 Task: Search one way flight ticket for 1 adult, 1 child, 1 infant in seat in premium economy from Fort Walton Beach: Destin-fort Walton Beach Airport/eglin Air Force Base to New Bern: Coastal Carolina Regional Airport (was Craven County Regional) on 5-4-2023. Number of bags: 2 carry on bags and 4 checked bags. Price is upto 71000. Outbound departure time preference is 23:00.
Action: Mouse moved to (282, 263)
Screenshot: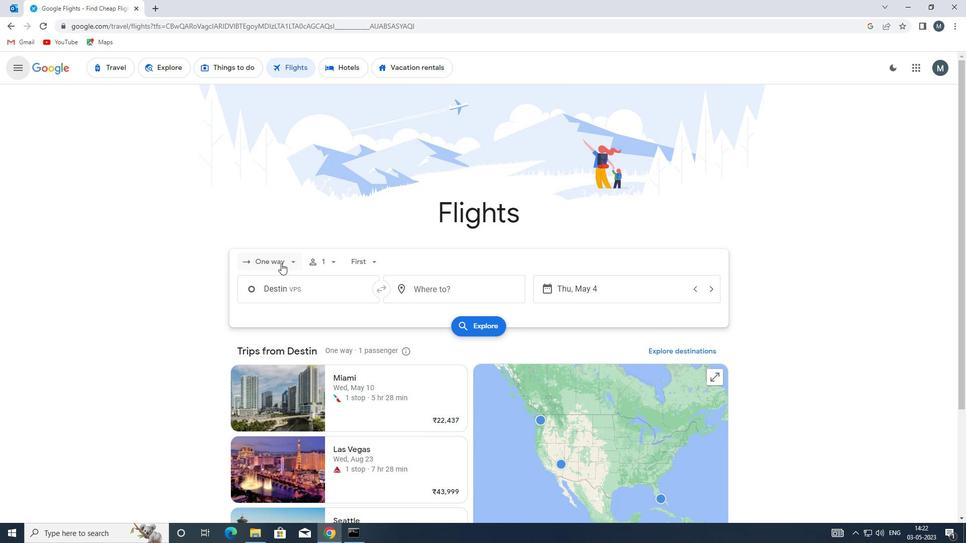 
Action: Mouse pressed left at (282, 263)
Screenshot: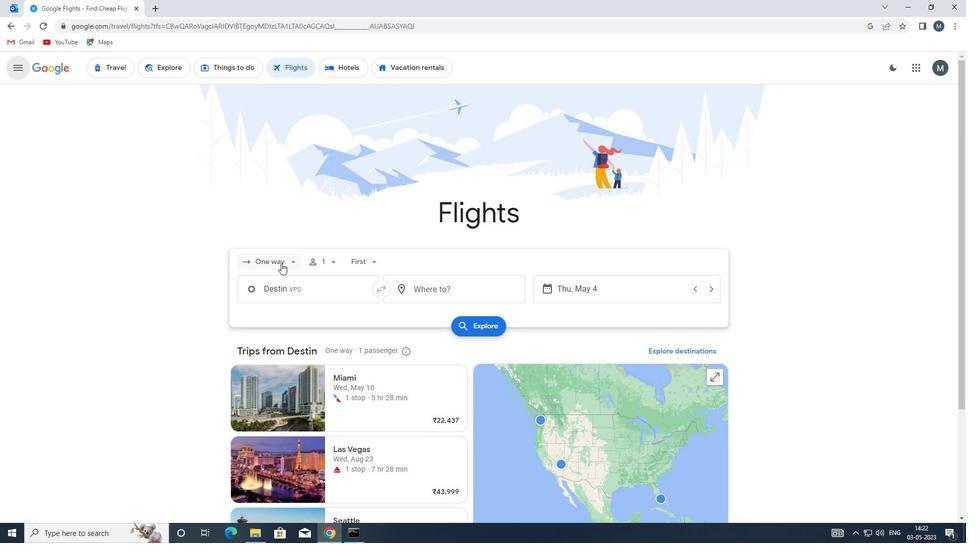 
Action: Mouse moved to (289, 312)
Screenshot: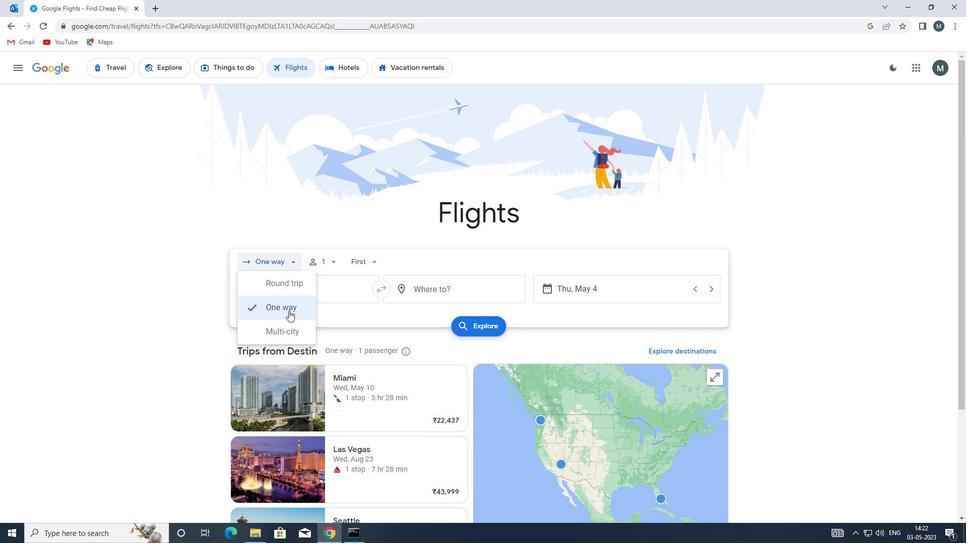 
Action: Mouse pressed left at (289, 312)
Screenshot: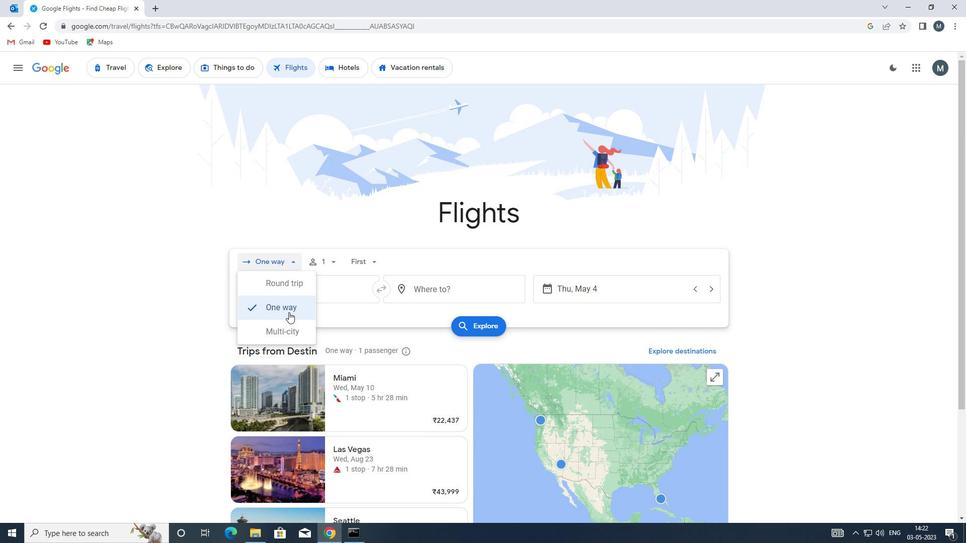 
Action: Mouse moved to (338, 261)
Screenshot: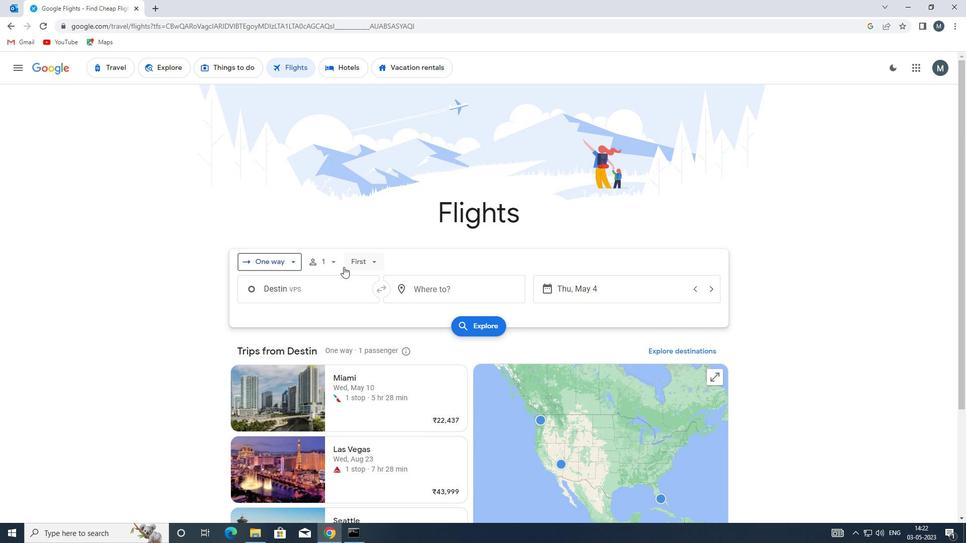 
Action: Mouse pressed left at (338, 261)
Screenshot: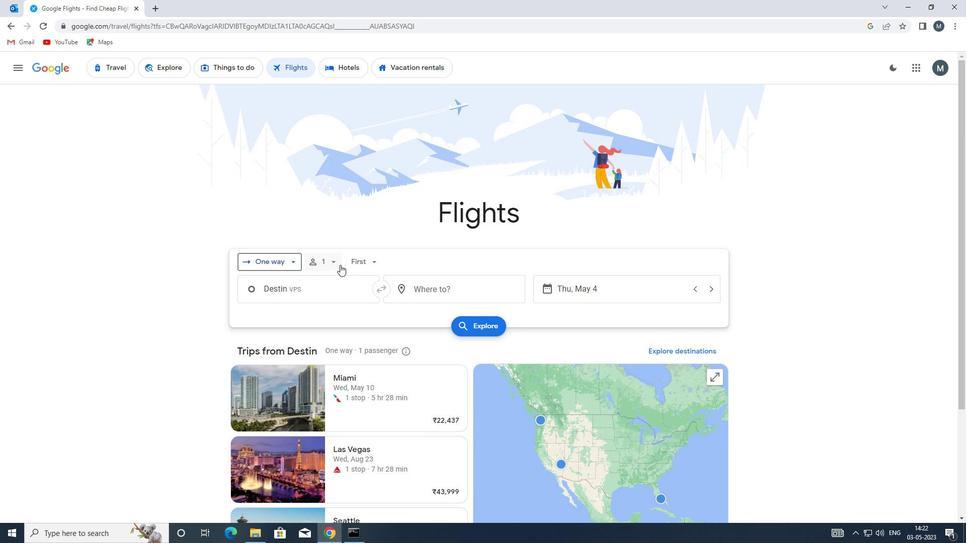 
Action: Mouse moved to (411, 313)
Screenshot: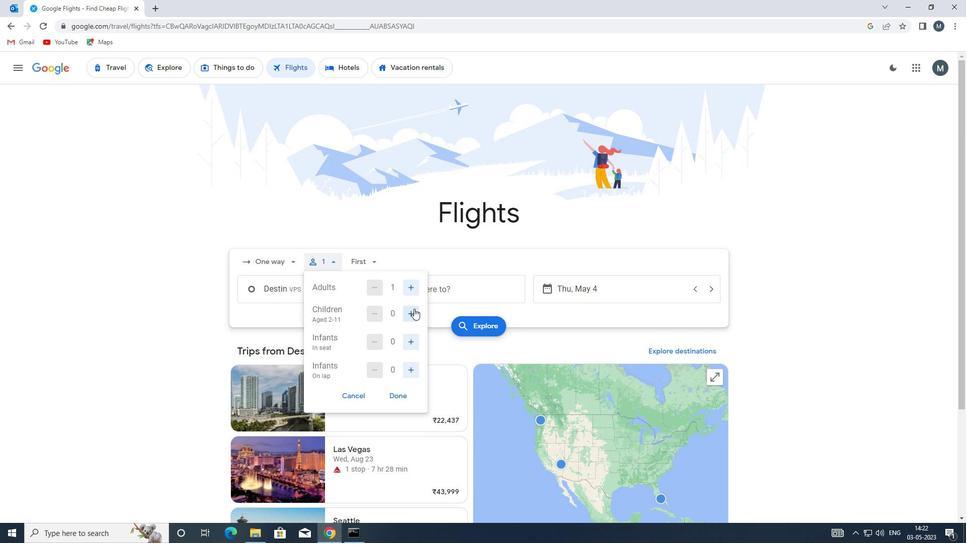 
Action: Mouse pressed left at (411, 313)
Screenshot: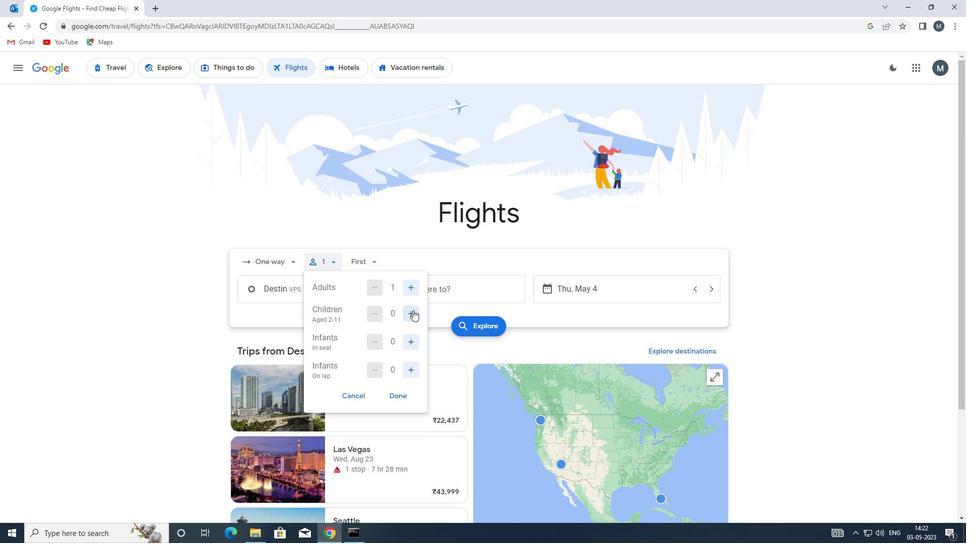 
Action: Mouse moved to (413, 341)
Screenshot: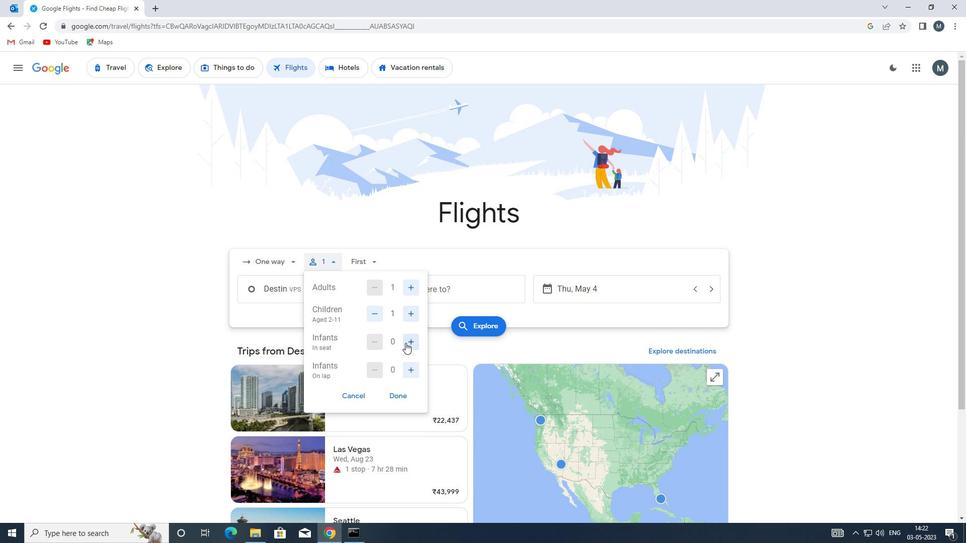 
Action: Mouse pressed left at (413, 341)
Screenshot: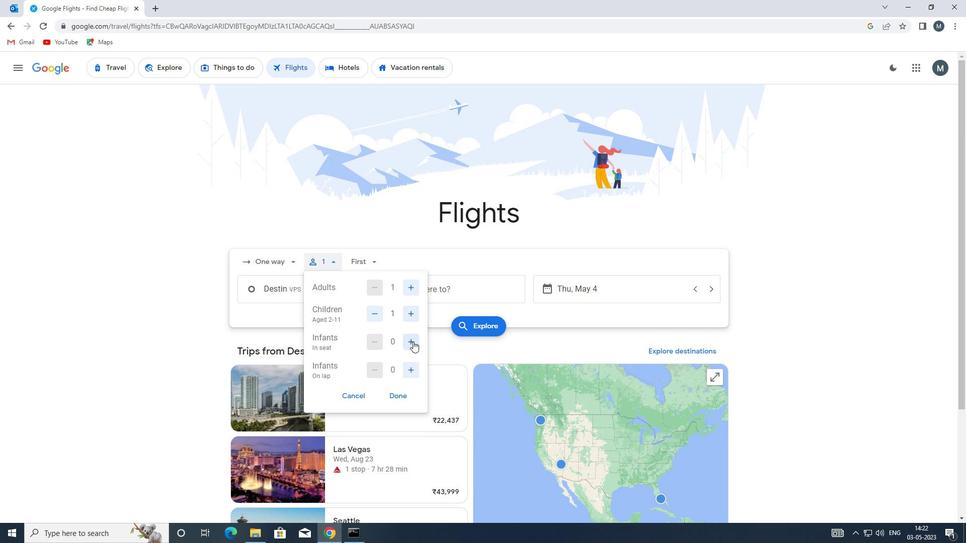 
Action: Mouse moved to (400, 391)
Screenshot: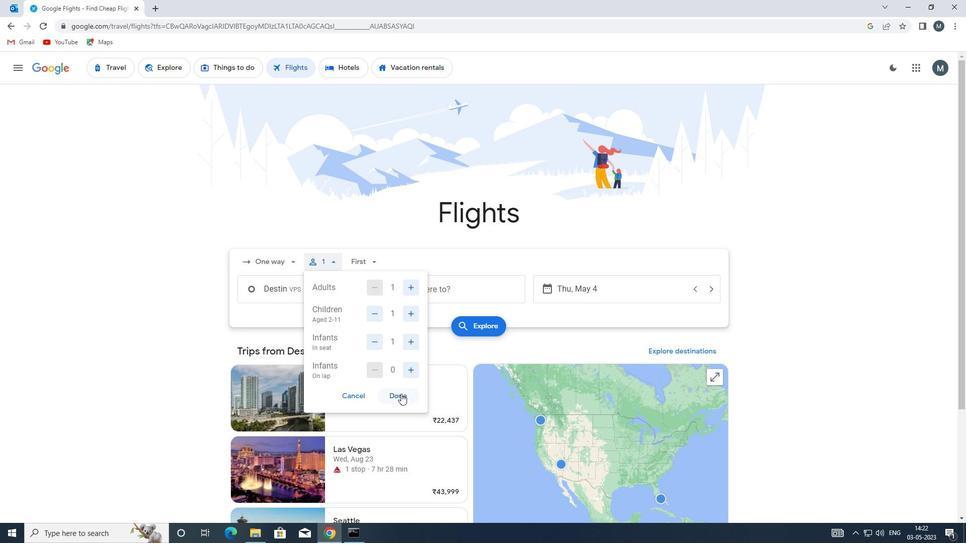 
Action: Mouse pressed left at (400, 391)
Screenshot: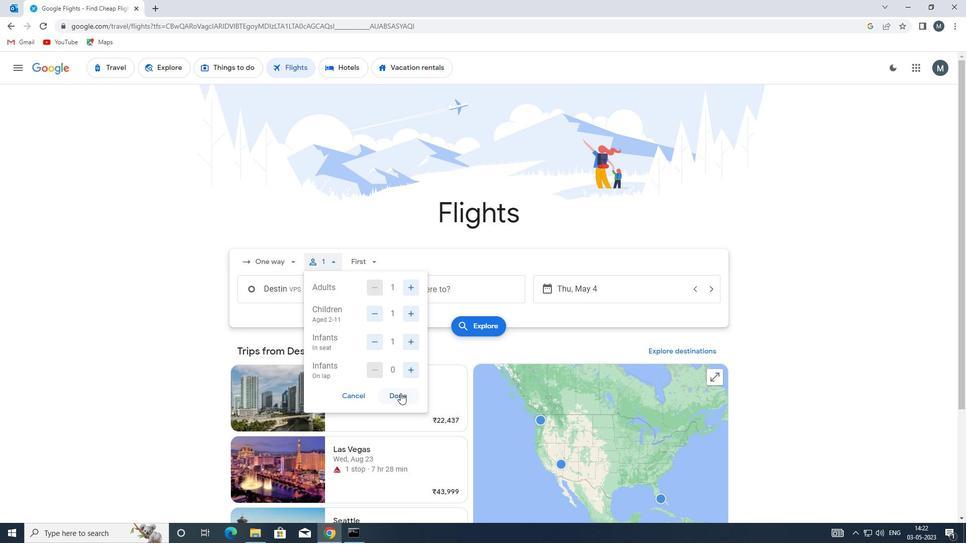 
Action: Mouse moved to (368, 255)
Screenshot: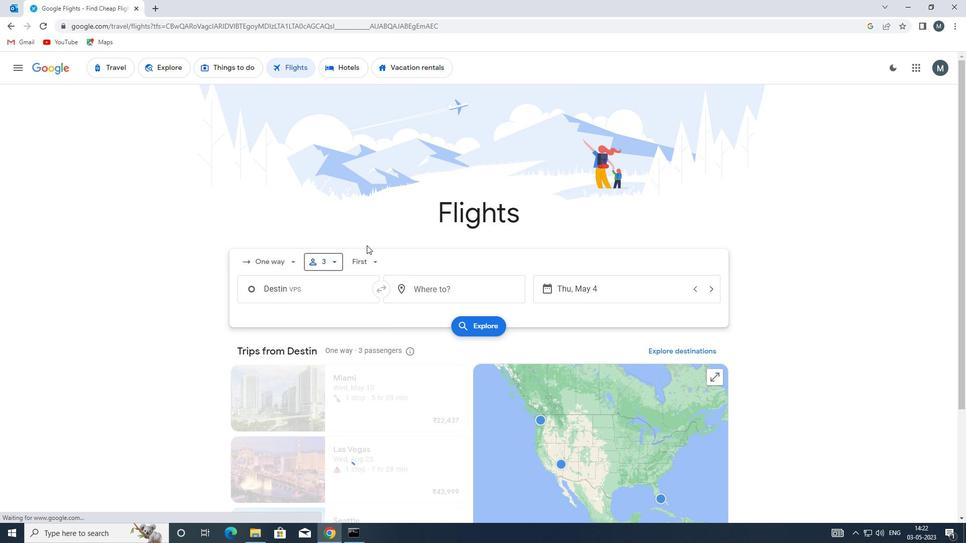 
Action: Mouse pressed left at (368, 255)
Screenshot: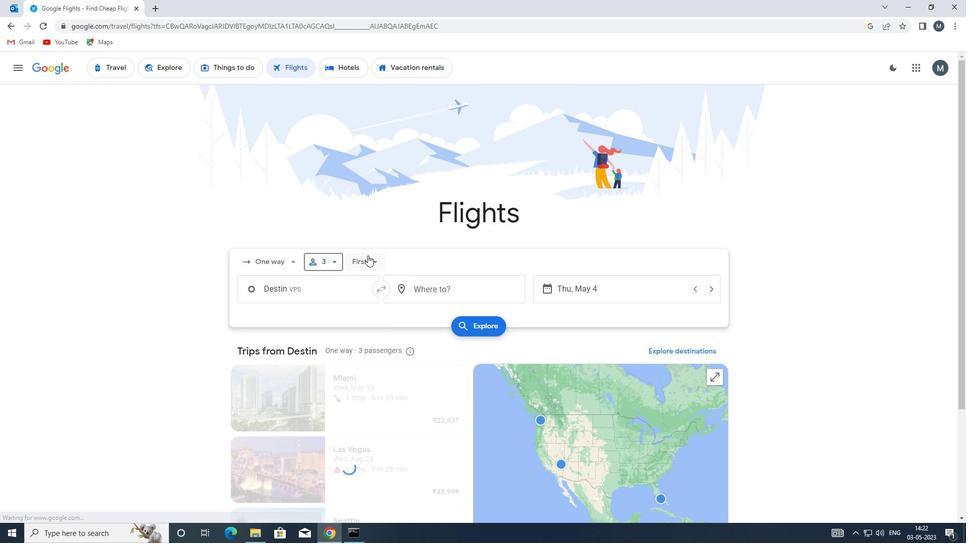 
Action: Mouse moved to (387, 309)
Screenshot: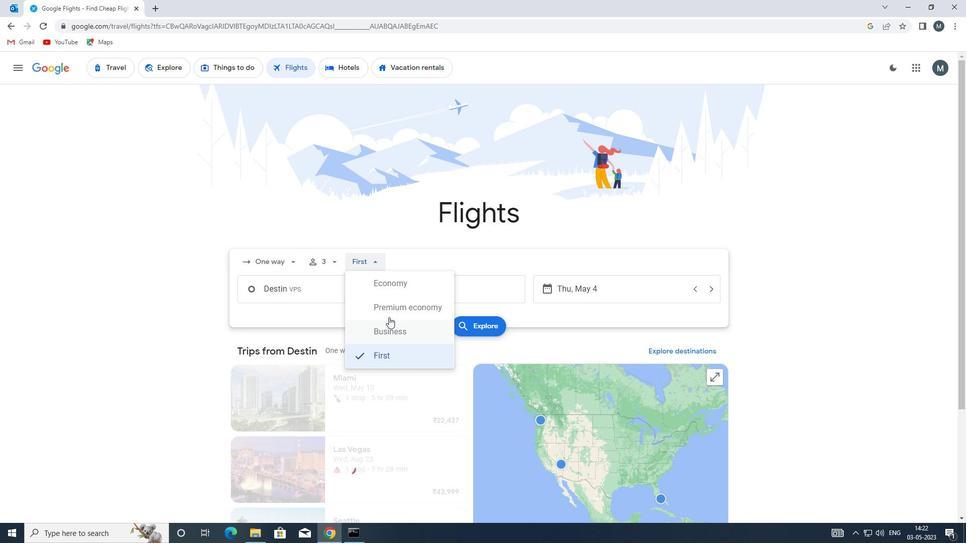 
Action: Mouse pressed left at (387, 309)
Screenshot: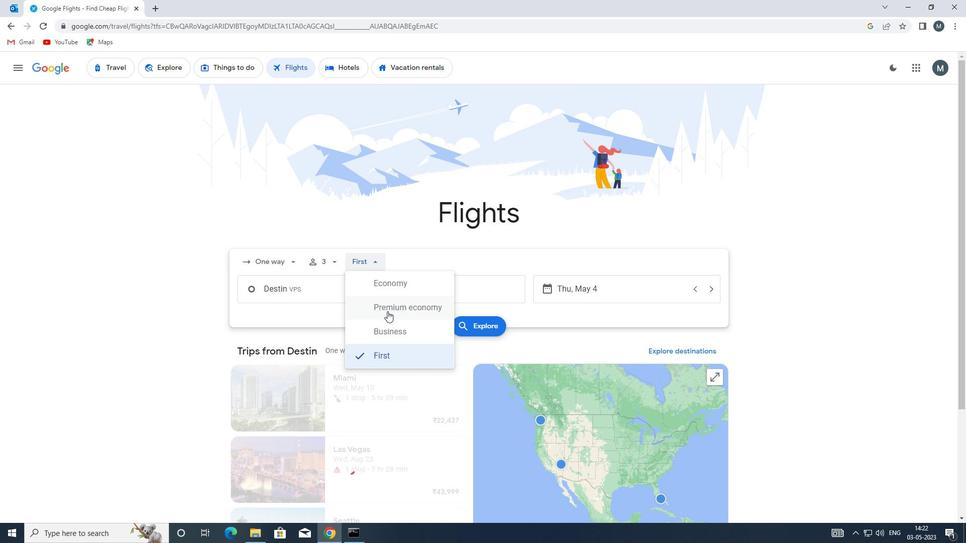 
Action: Mouse moved to (347, 298)
Screenshot: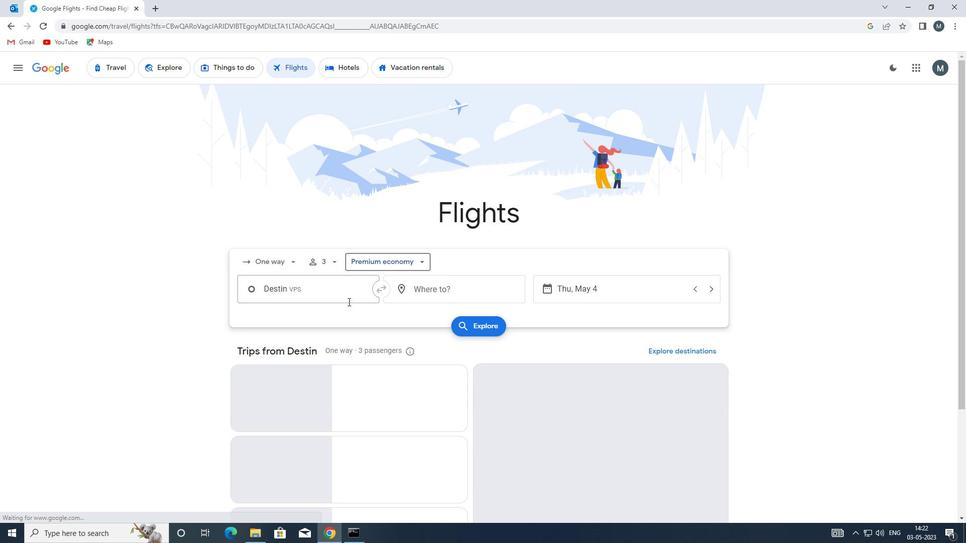
Action: Mouse pressed left at (347, 298)
Screenshot: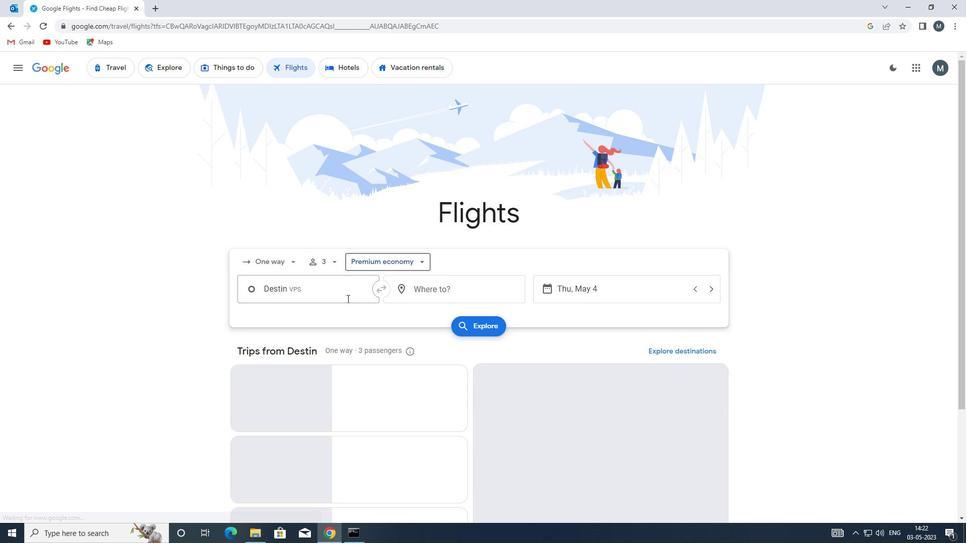 
Action: Mouse moved to (352, 300)
Screenshot: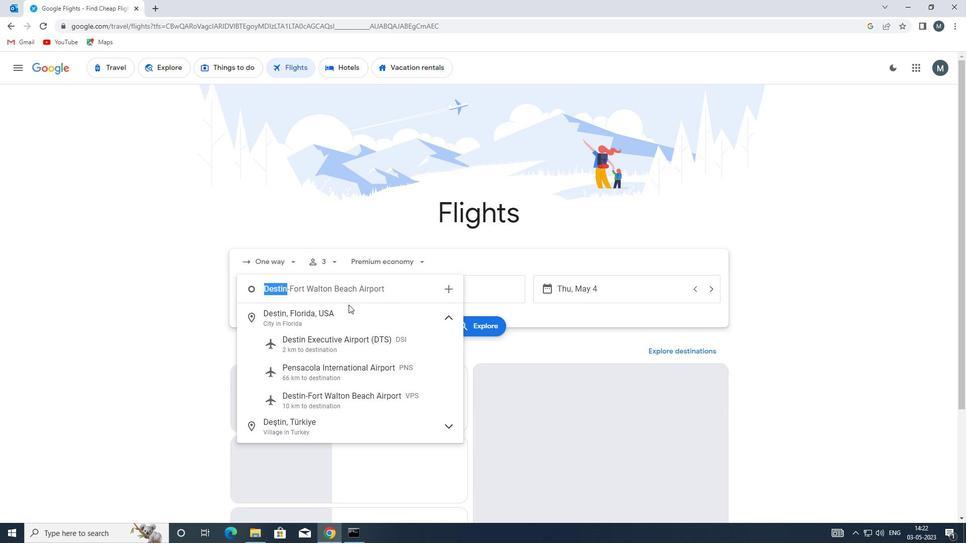 
Action: Key pressed <Key.enter>
Screenshot: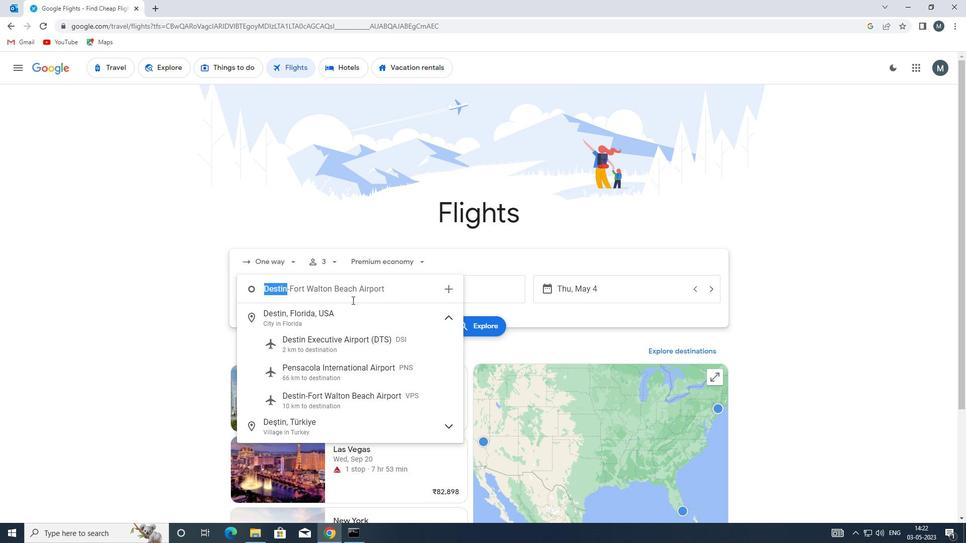 
Action: Mouse moved to (450, 287)
Screenshot: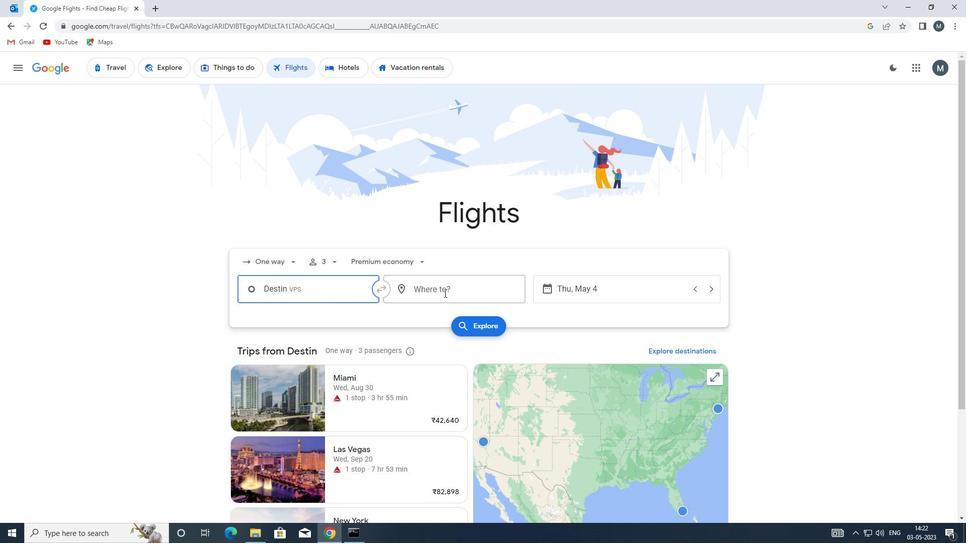 
Action: Mouse pressed left at (450, 287)
Screenshot: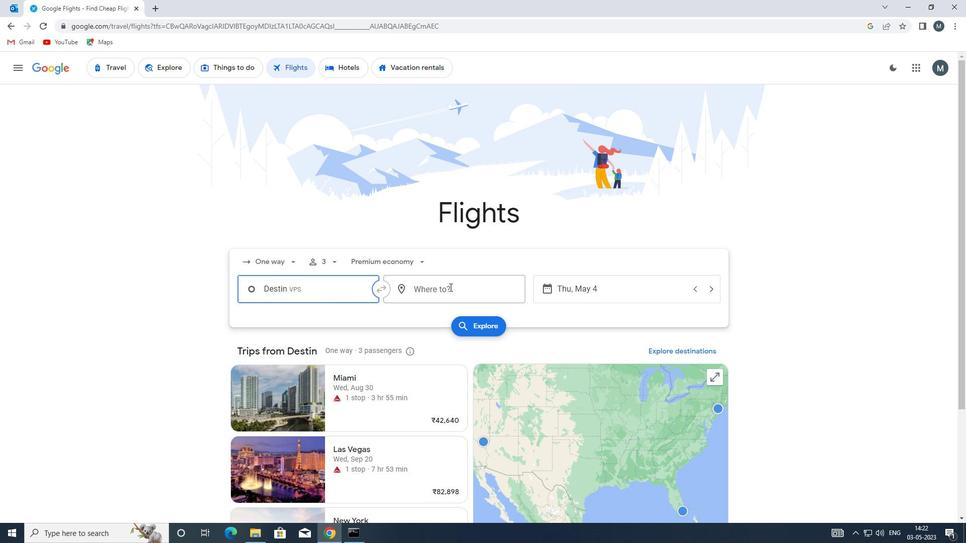 
Action: Key pressed ewn
Screenshot: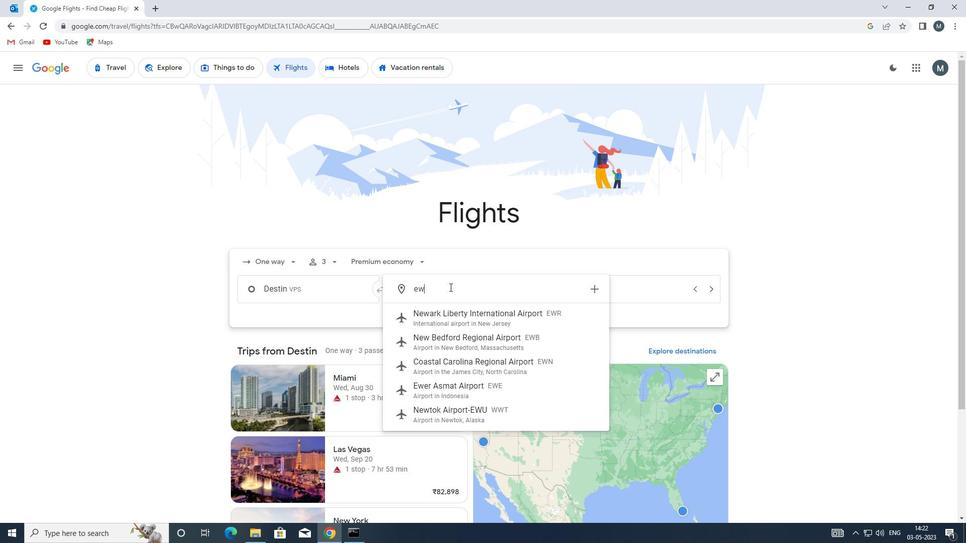 
Action: Mouse moved to (483, 323)
Screenshot: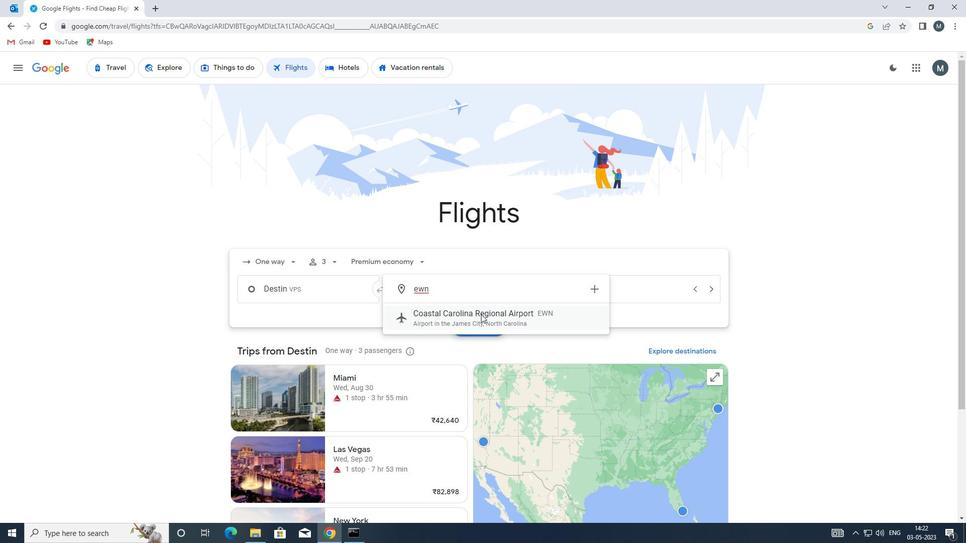 
Action: Mouse pressed left at (483, 323)
Screenshot: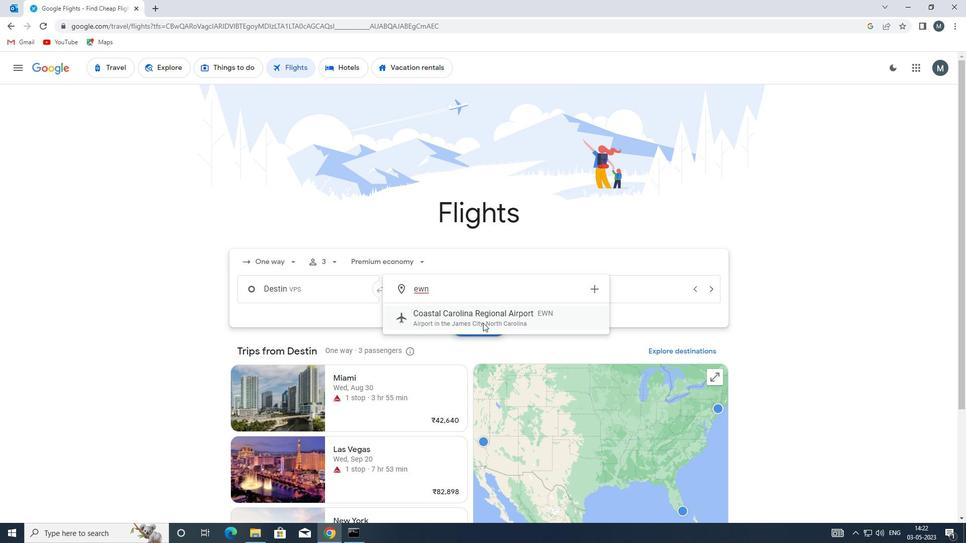 
Action: Mouse moved to (598, 291)
Screenshot: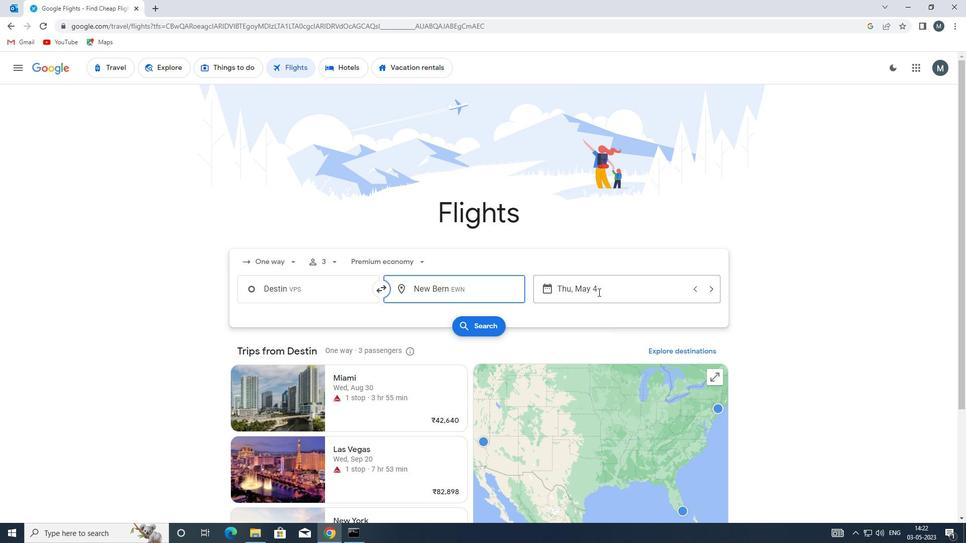 
Action: Mouse pressed left at (598, 291)
Screenshot: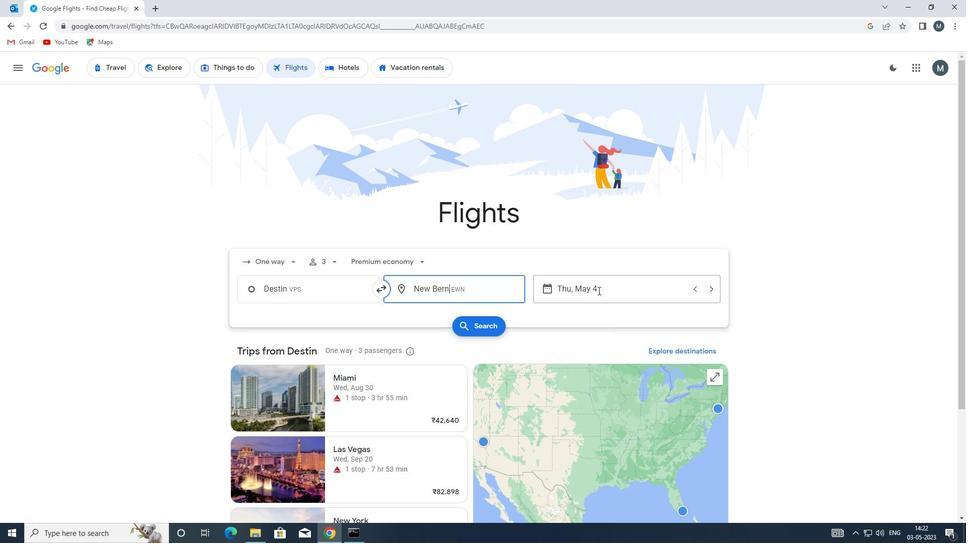 
Action: Mouse moved to (460, 339)
Screenshot: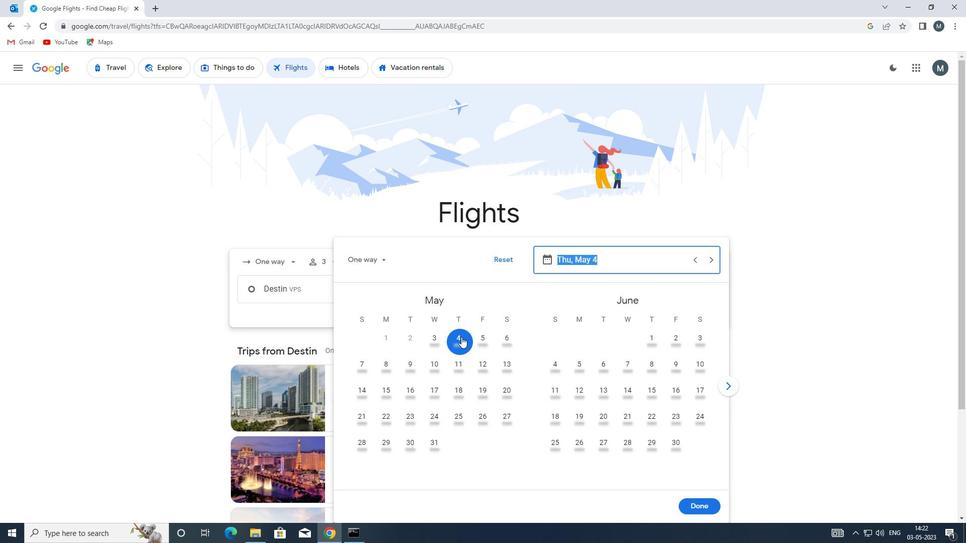 
Action: Mouse pressed left at (460, 339)
Screenshot: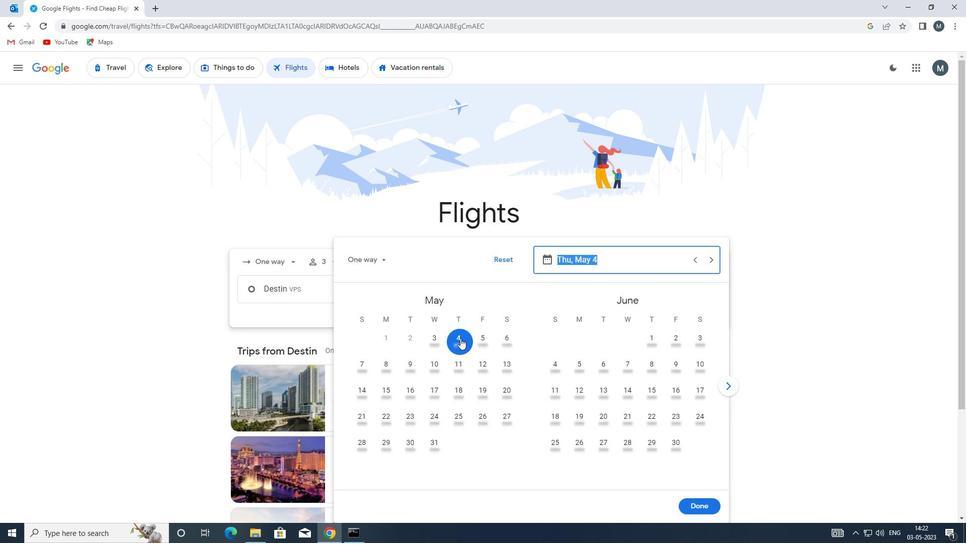 
Action: Mouse moved to (699, 503)
Screenshot: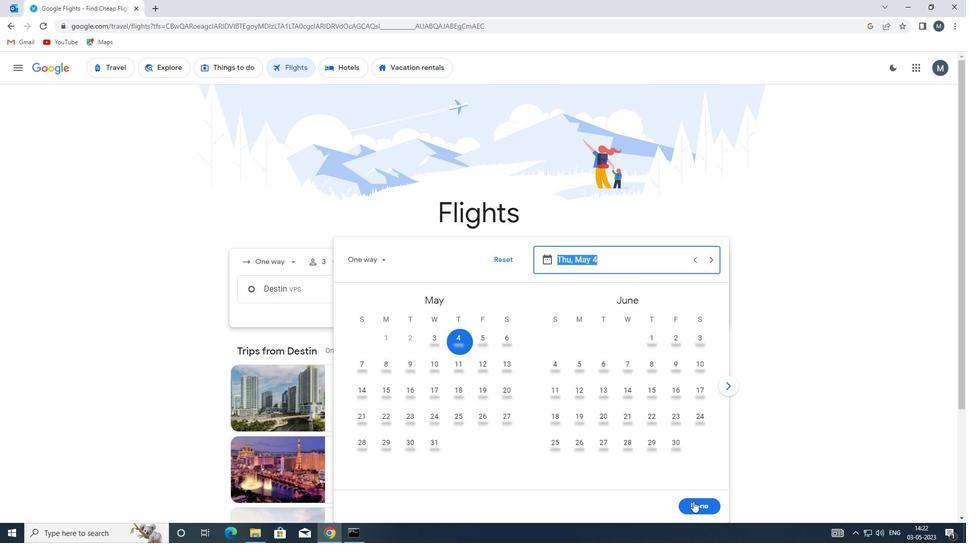 
Action: Mouse pressed left at (699, 503)
Screenshot: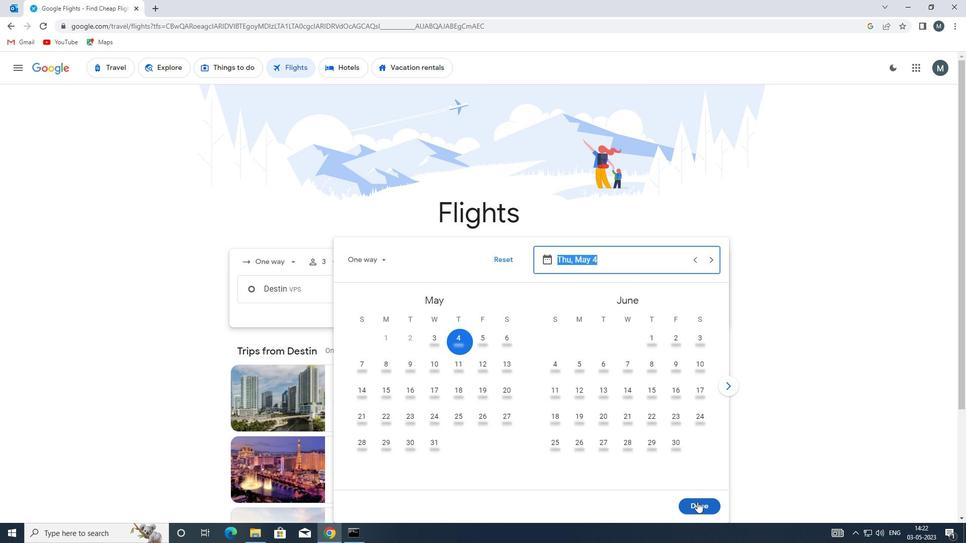 
Action: Mouse moved to (491, 332)
Screenshot: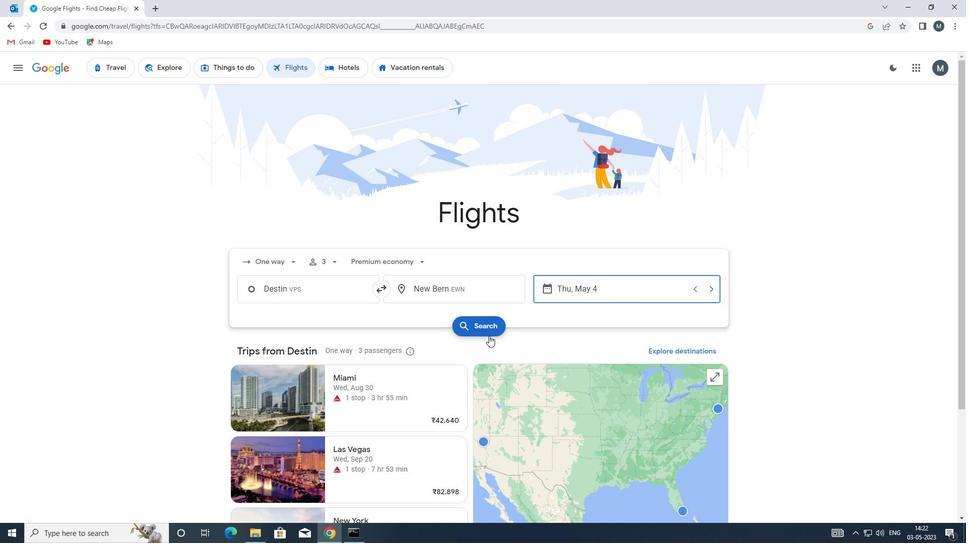 
Action: Mouse pressed left at (491, 332)
Screenshot: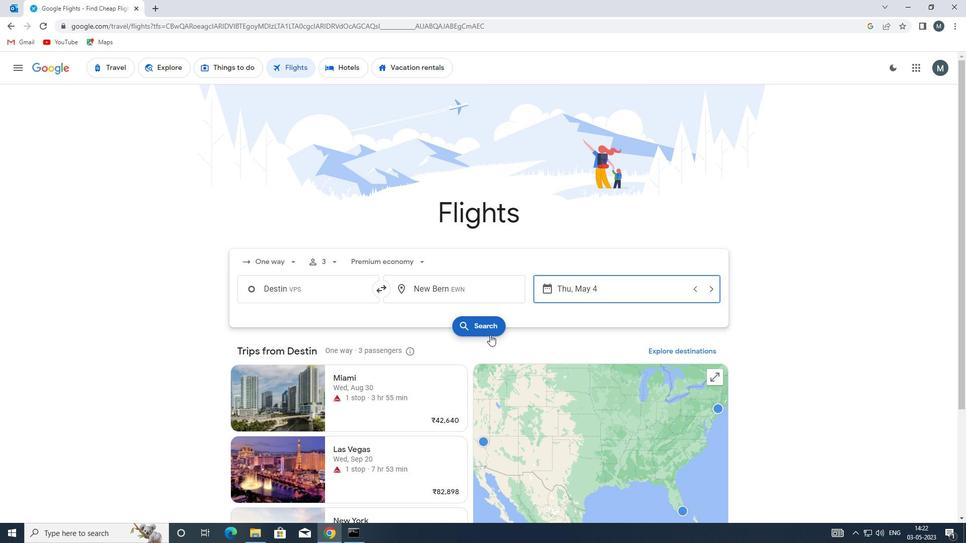 
Action: Mouse moved to (243, 161)
Screenshot: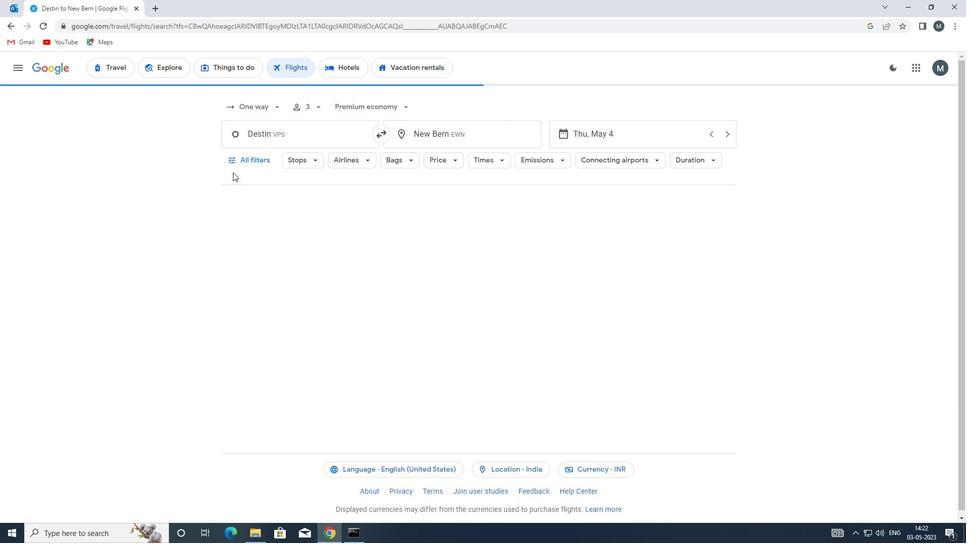 
Action: Mouse pressed left at (243, 161)
Screenshot: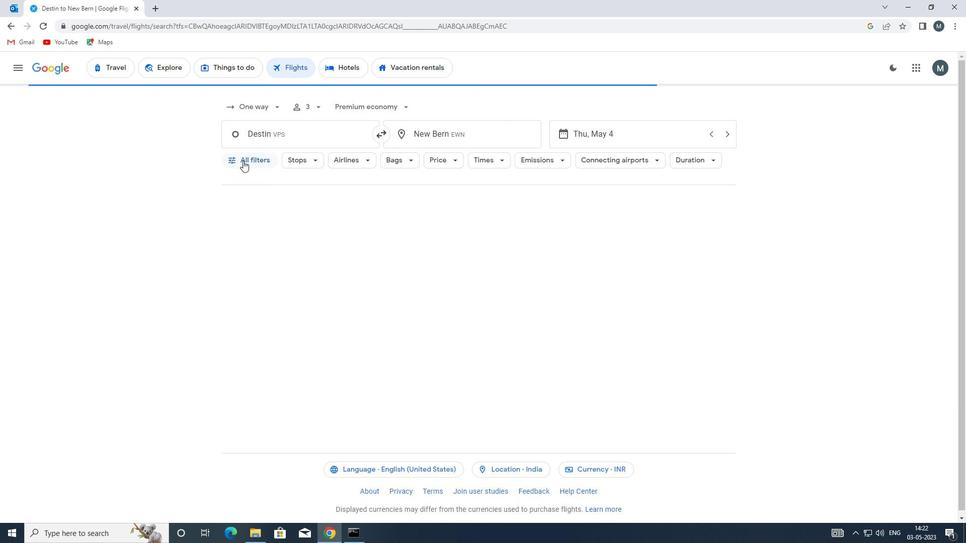 
Action: Mouse moved to (269, 268)
Screenshot: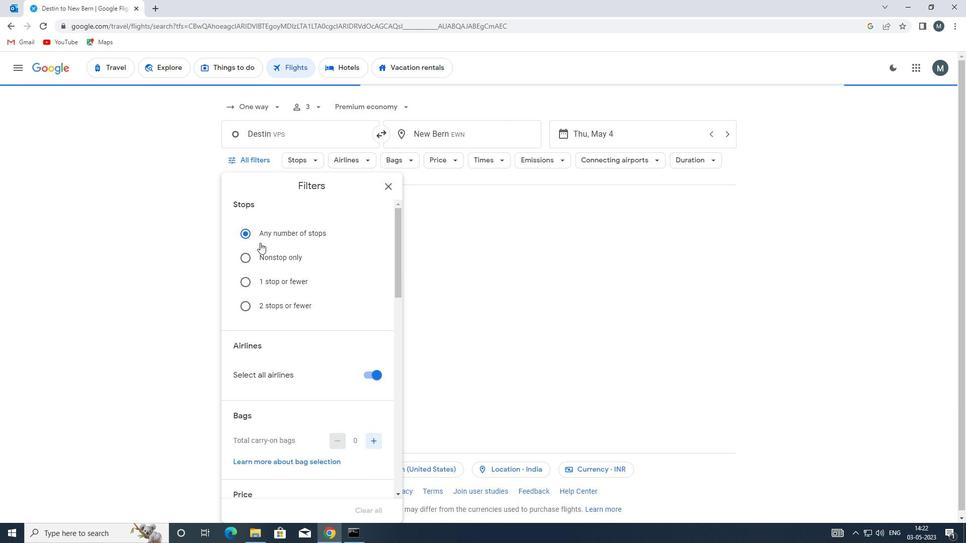 
Action: Mouse scrolled (269, 267) with delta (0, 0)
Screenshot: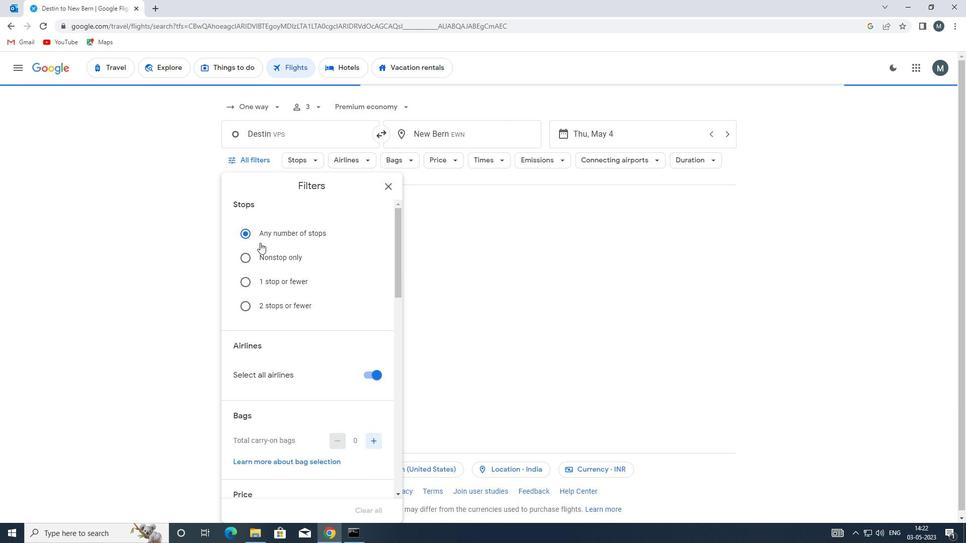 
Action: Mouse scrolled (269, 267) with delta (0, 0)
Screenshot: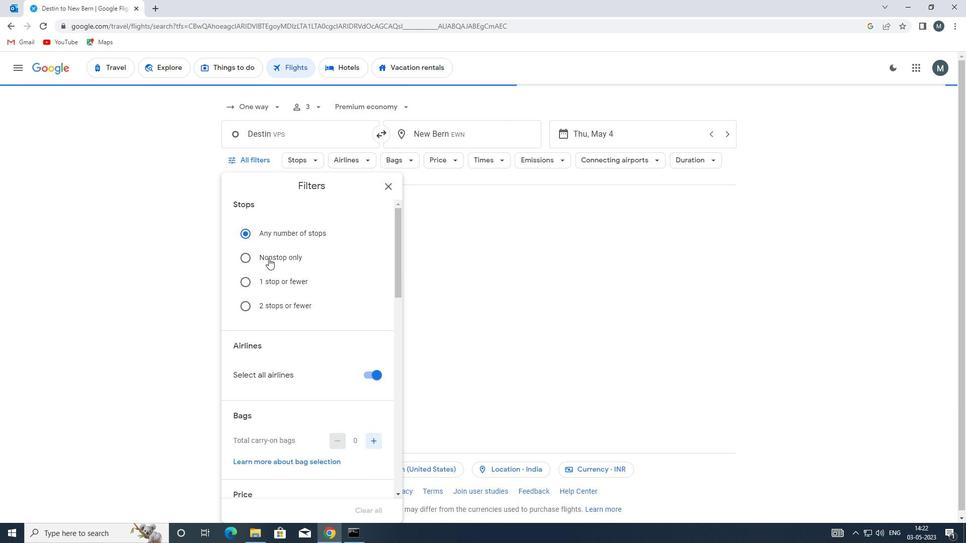 
Action: Mouse moved to (370, 272)
Screenshot: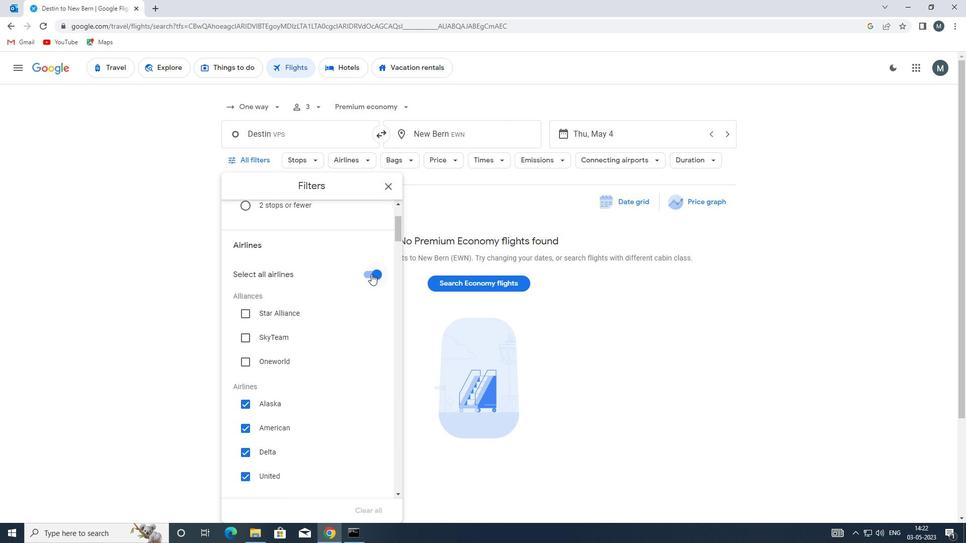 
Action: Mouse pressed left at (370, 272)
Screenshot: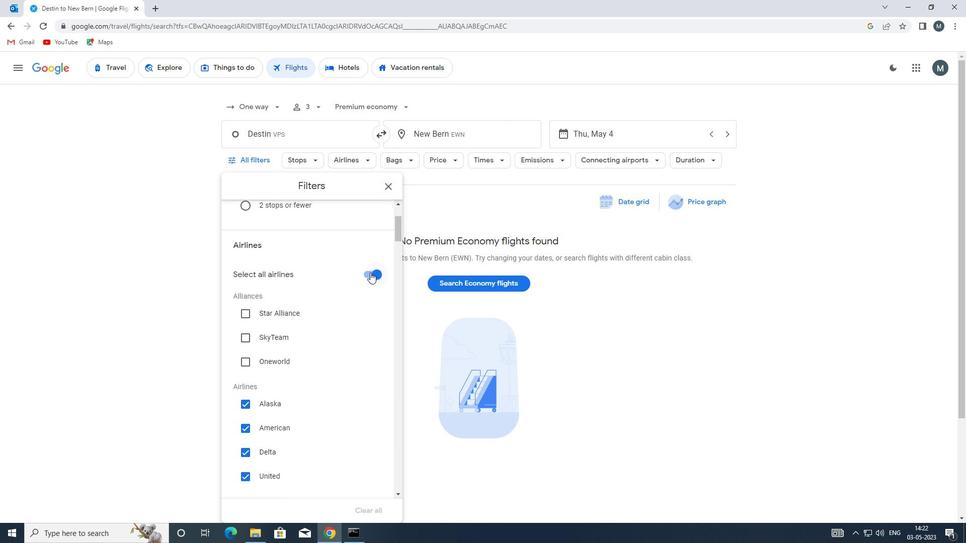 
Action: Mouse moved to (345, 285)
Screenshot: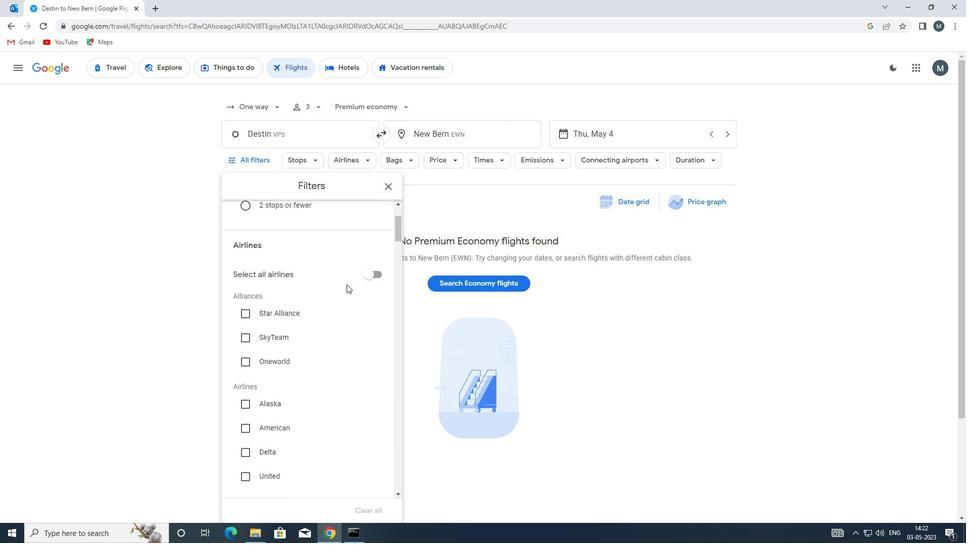 
Action: Mouse scrolled (345, 284) with delta (0, 0)
Screenshot: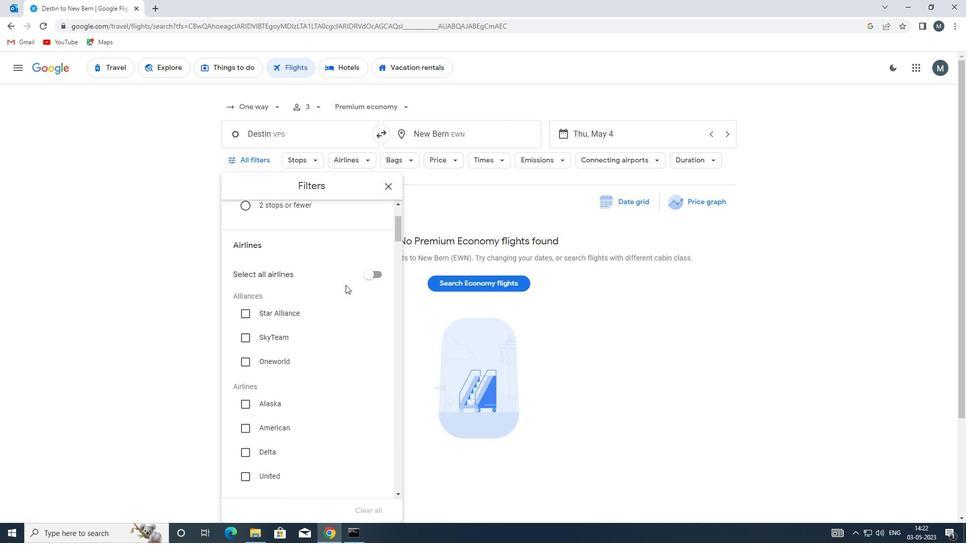 
Action: Mouse moved to (323, 307)
Screenshot: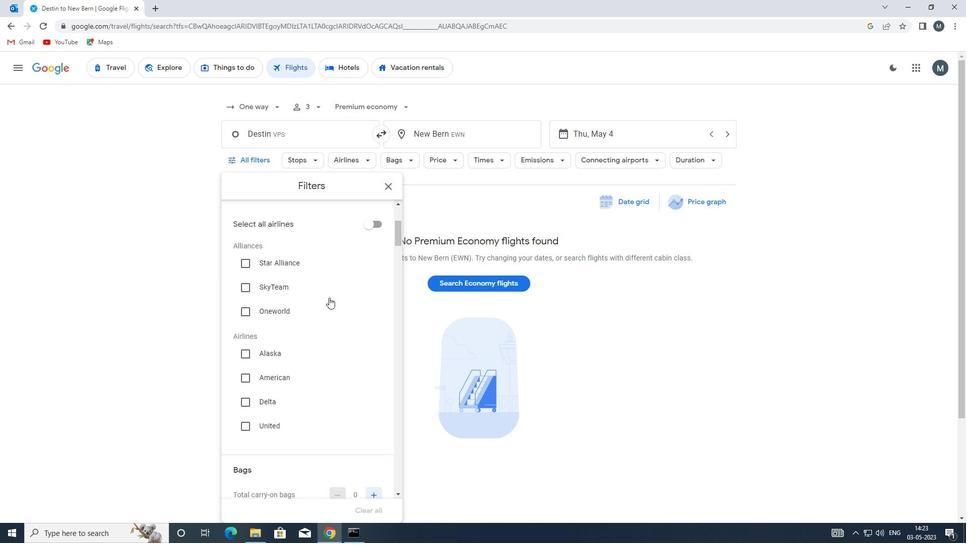 
Action: Mouse scrolled (323, 306) with delta (0, 0)
Screenshot: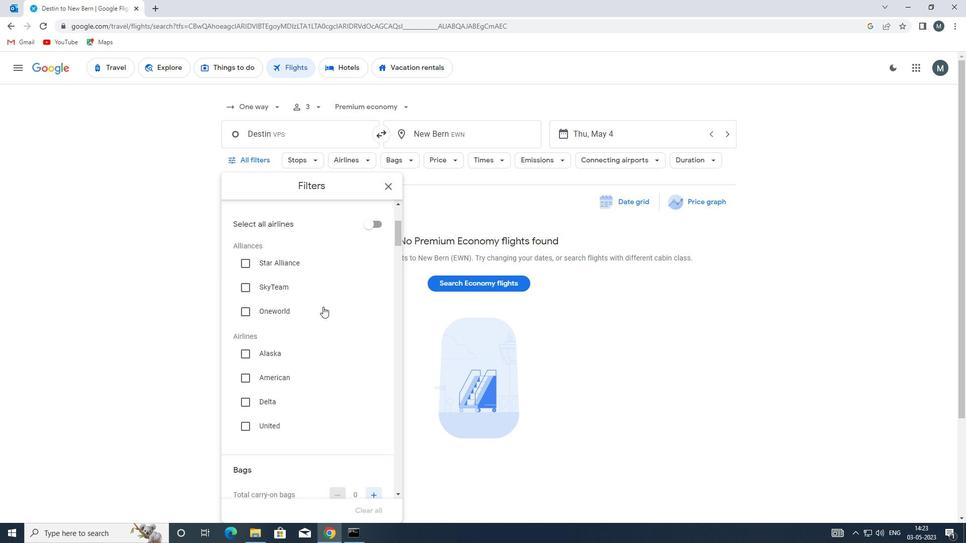 
Action: Mouse moved to (321, 308)
Screenshot: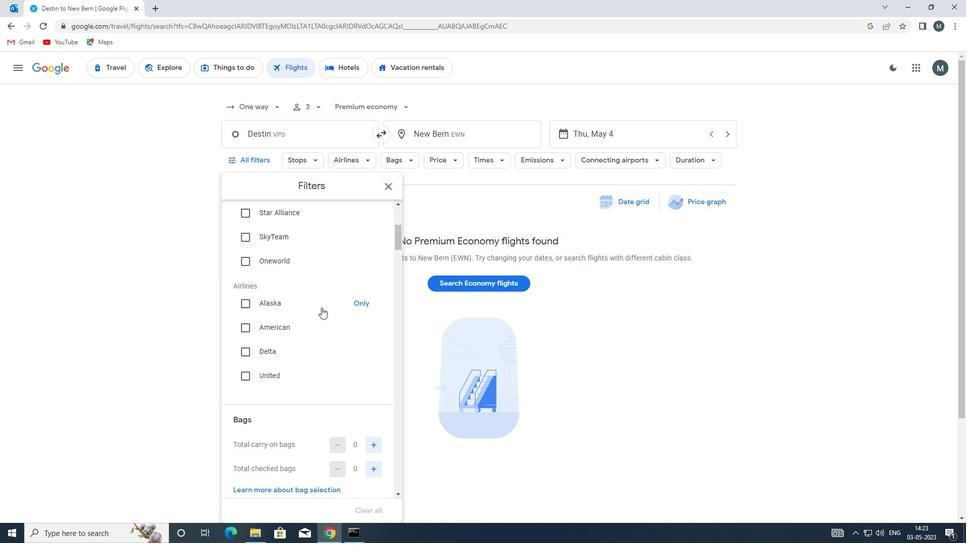 
Action: Mouse scrolled (321, 307) with delta (0, 0)
Screenshot: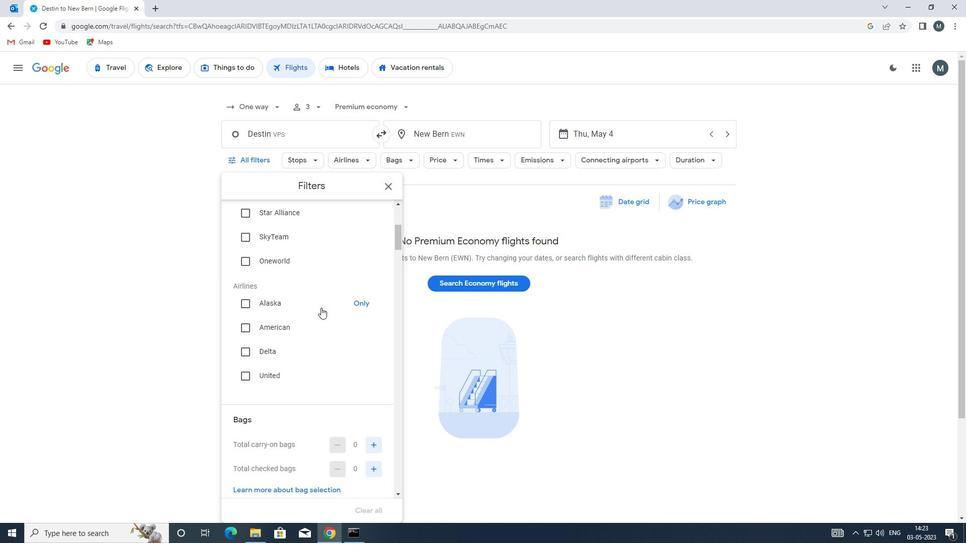 
Action: Mouse moved to (320, 308)
Screenshot: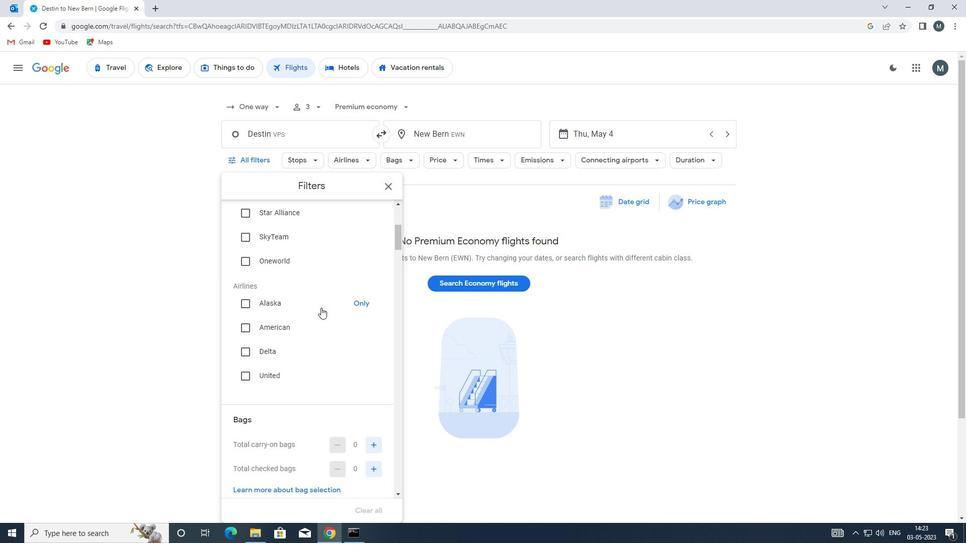 
Action: Mouse scrolled (320, 307) with delta (0, 0)
Screenshot: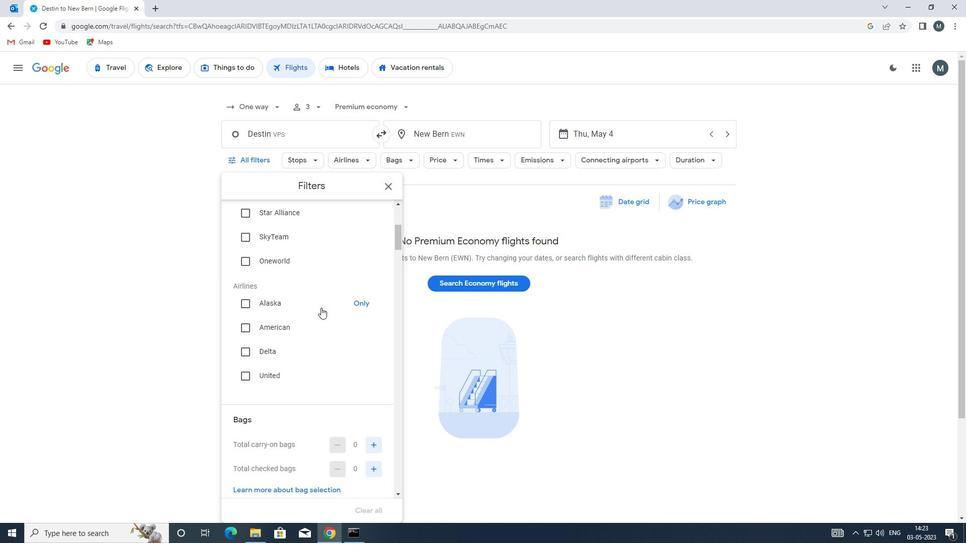 
Action: Mouse moved to (327, 312)
Screenshot: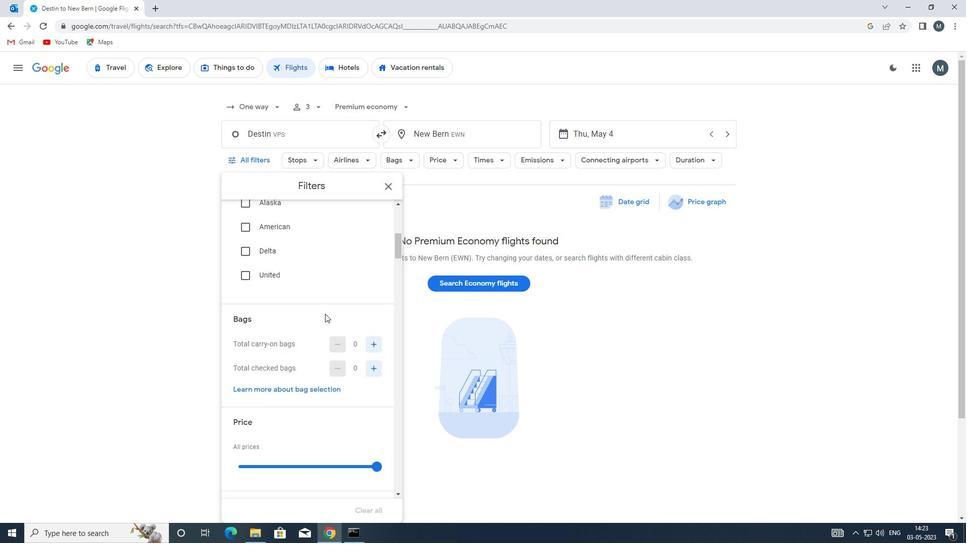 
Action: Mouse scrolled (327, 311) with delta (0, 0)
Screenshot: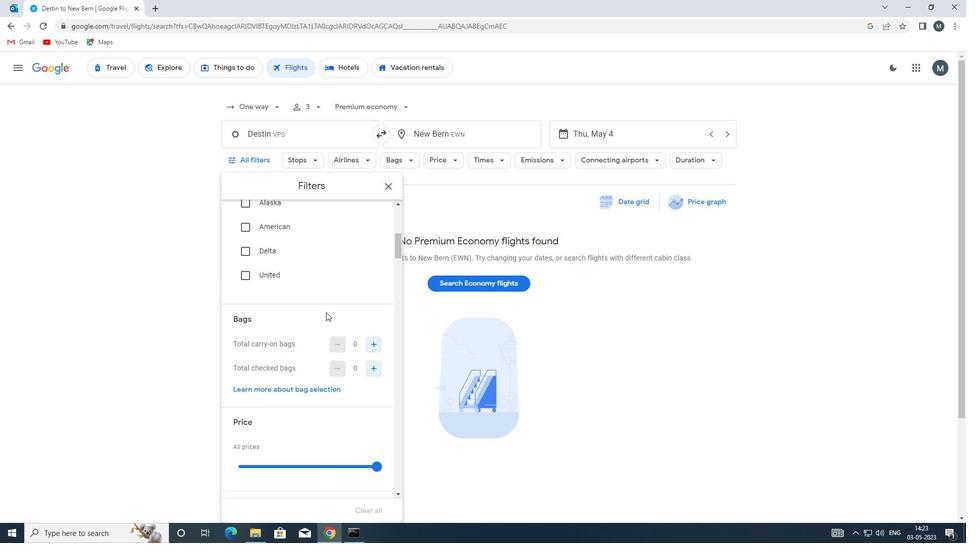 
Action: Mouse moved to (373, 295)
Screenshot: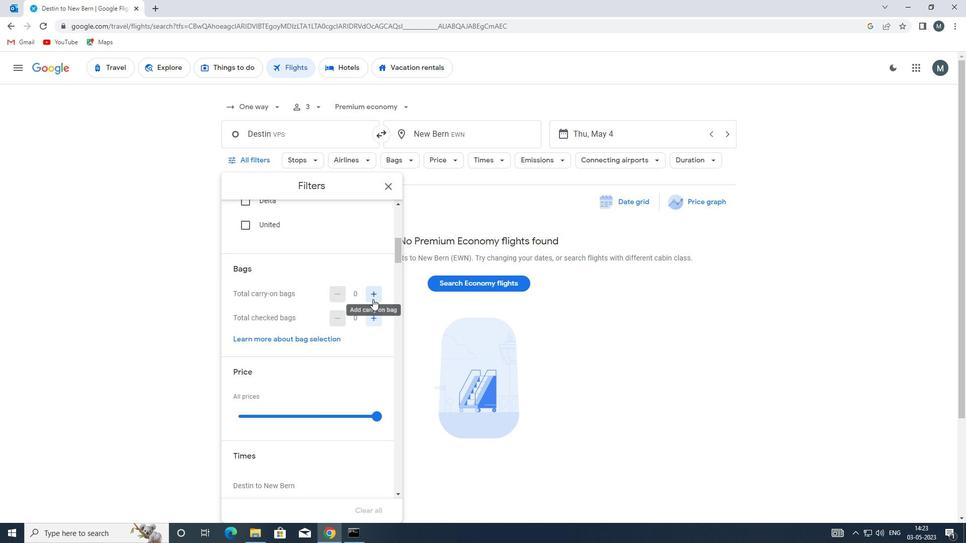 
Action: Mouse pressed left at (373, 295)
Screenshot: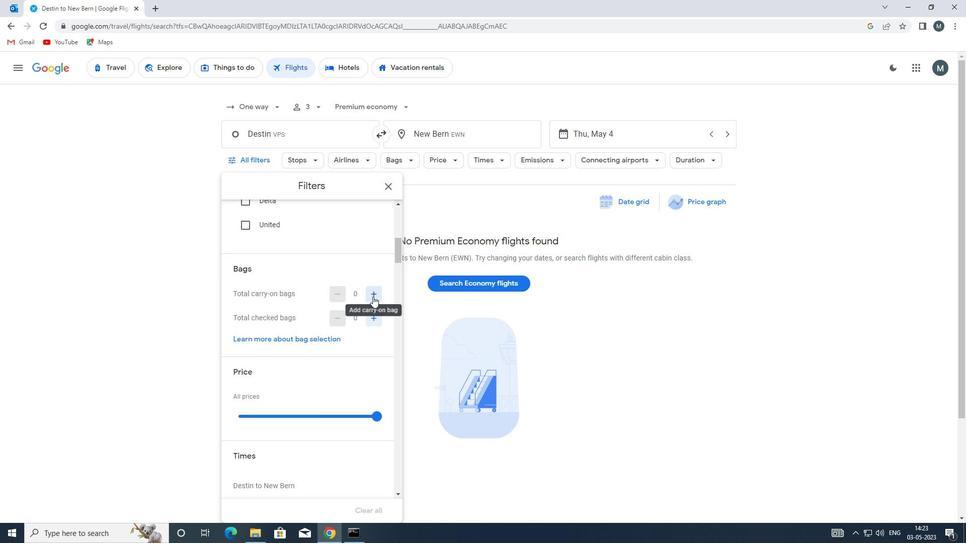 
Action: Mouse pressed left at (373, 295)
Screenshot: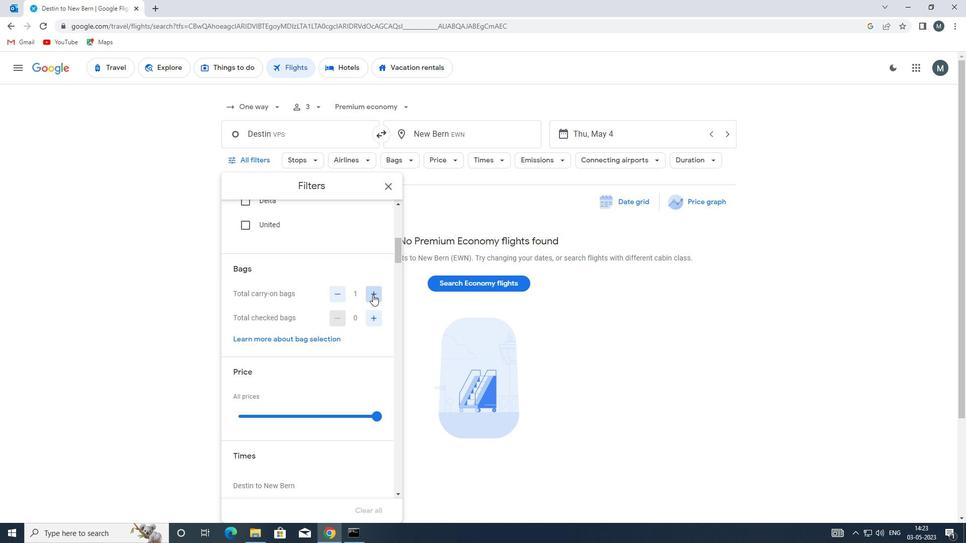 
Action: Mouse moved to (373, 319)
Screenshot: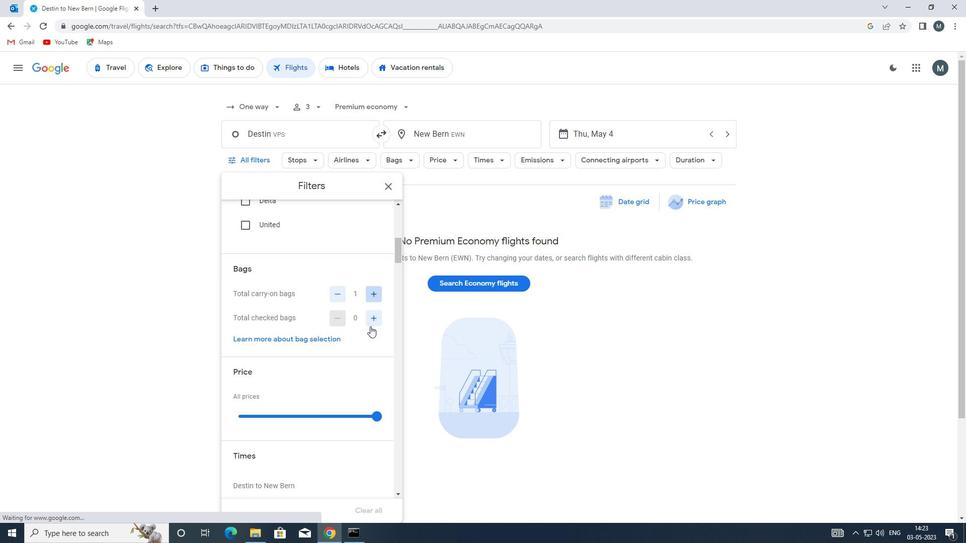 
Action: Mouse pressed left at (373, 319)
Screenshot: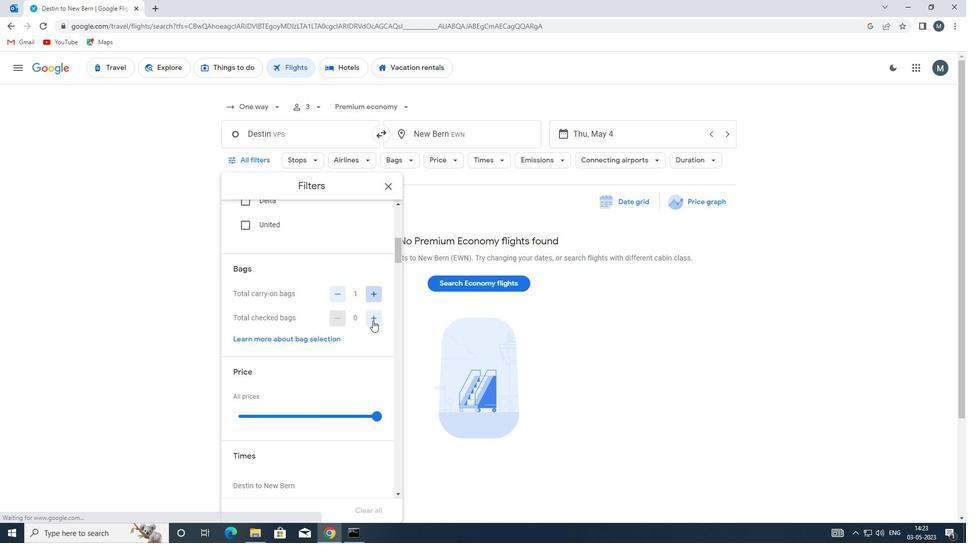 
Action: Mouse pressed left at (373, 319)
Screenshot: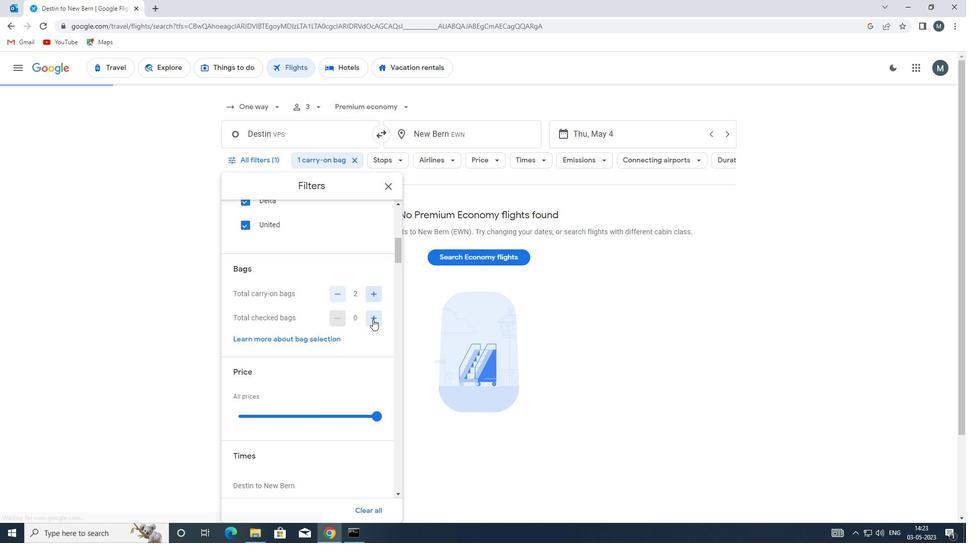 
Action: Mouse pressed left at (373, 319)
Screenshot: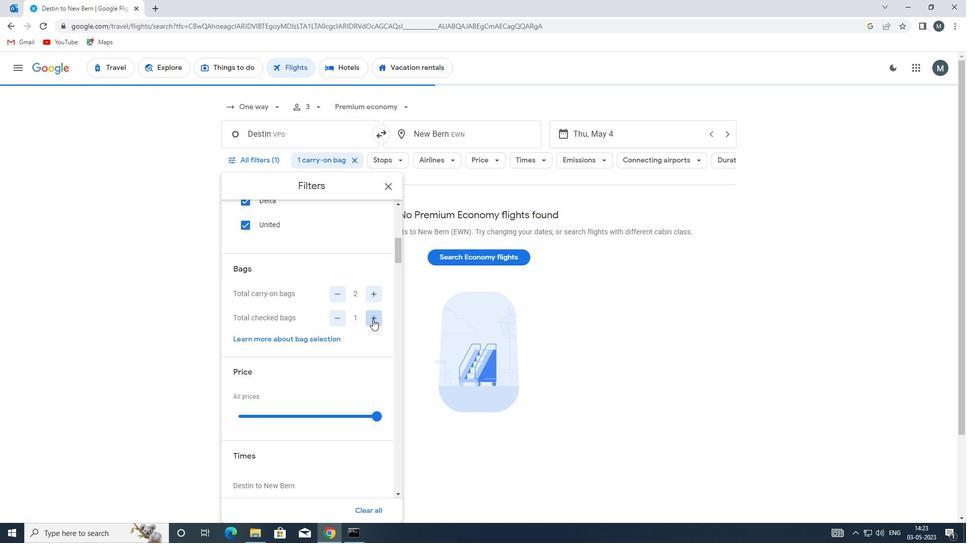 
Action: Mouse pressed left at (373, 319)
Screenshot: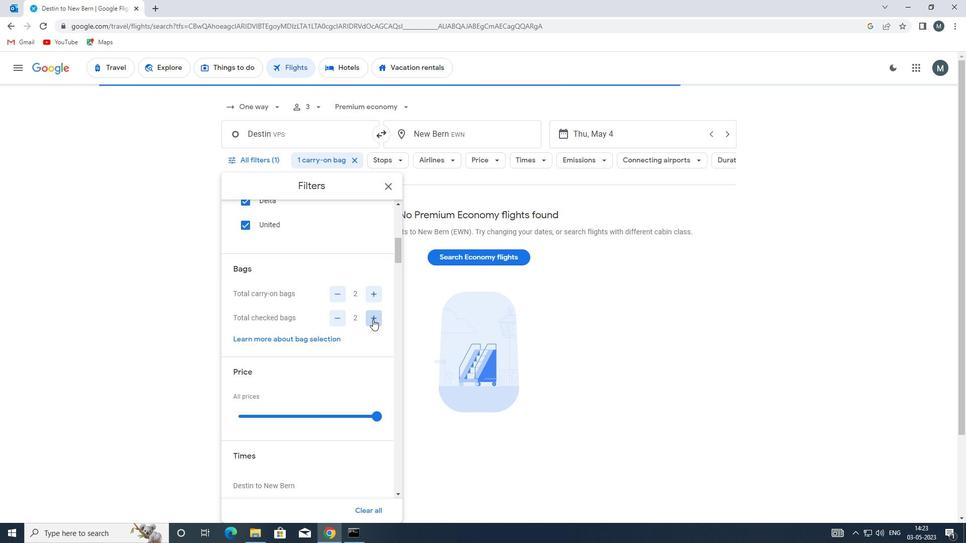 
Action: Mouse pressed left at (373, 319)
Screenshot: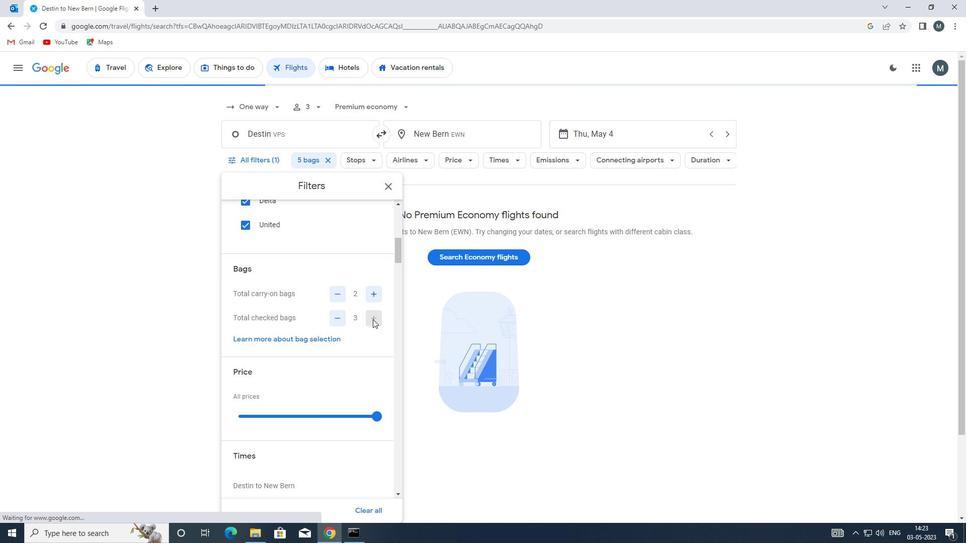 
Action: Mouse moved to (319, 330)
Screenshot: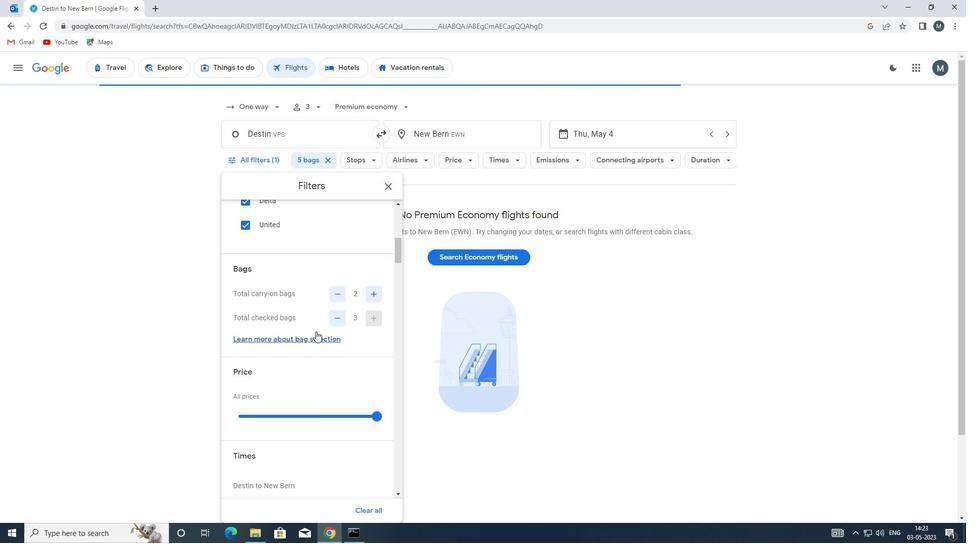 
Action: Mouse scrolled (319, 330) with delta (0, 0)
Screenshot: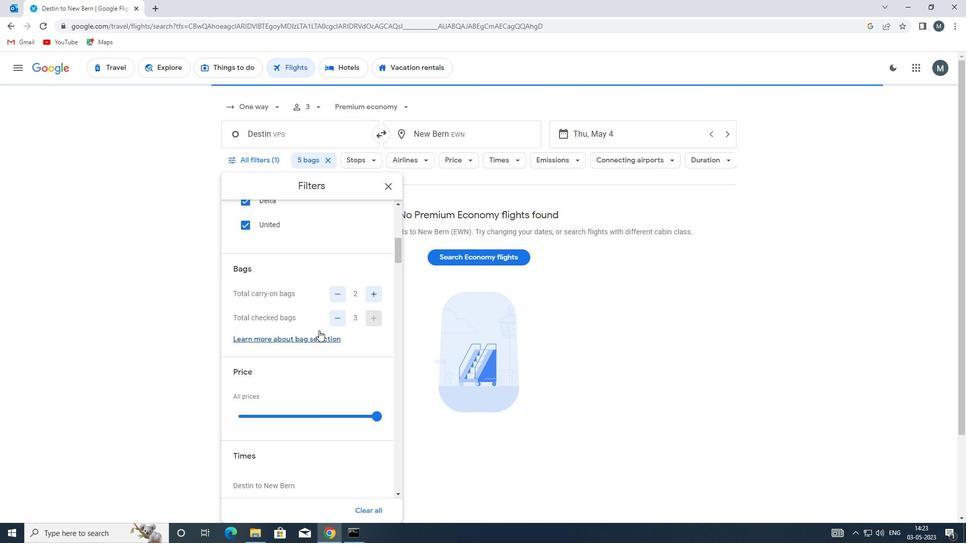 
Action: Mouse moved to (278, 342)
Screenshot: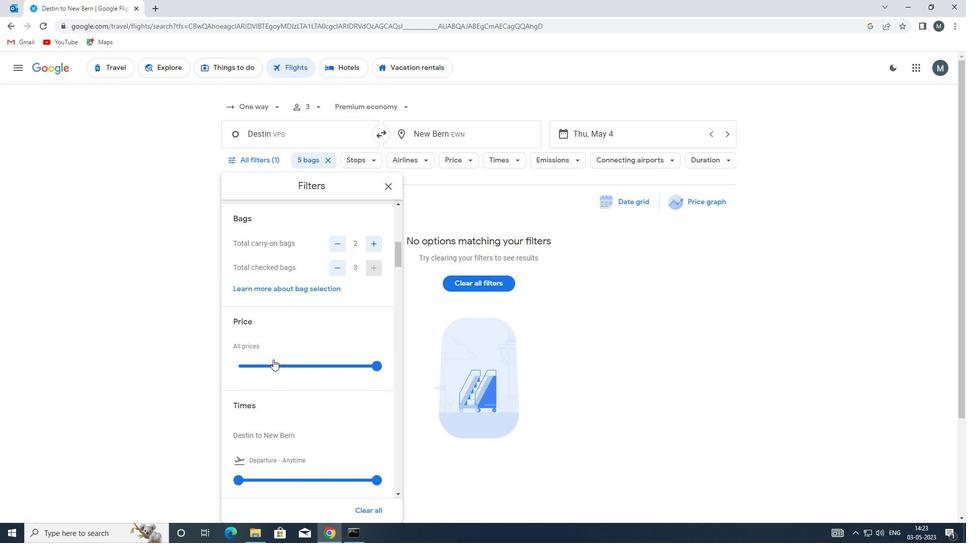 
Action: Mouse scrolled (278, 342) with delta (0, 0)
Screenshot: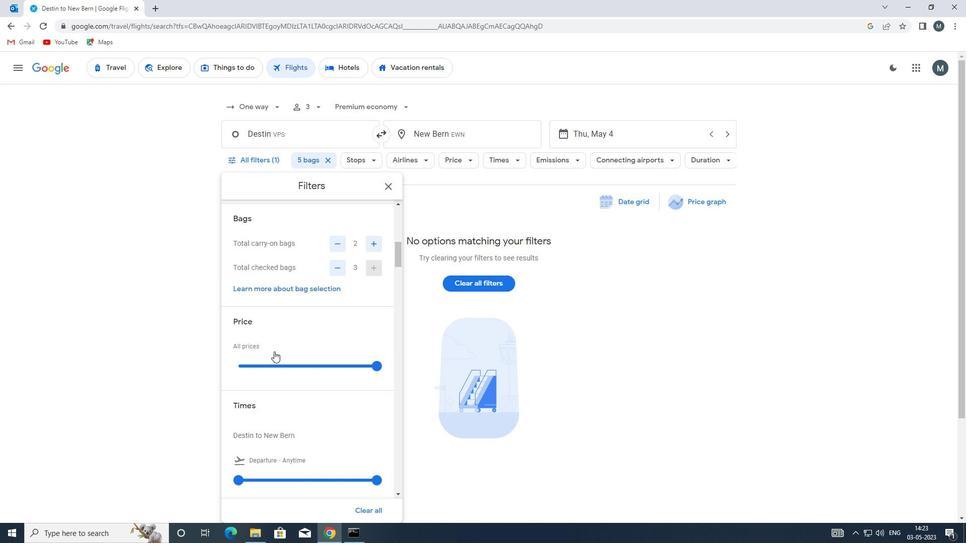 
Action: Mouse moved to (266, 306)
Screenshot: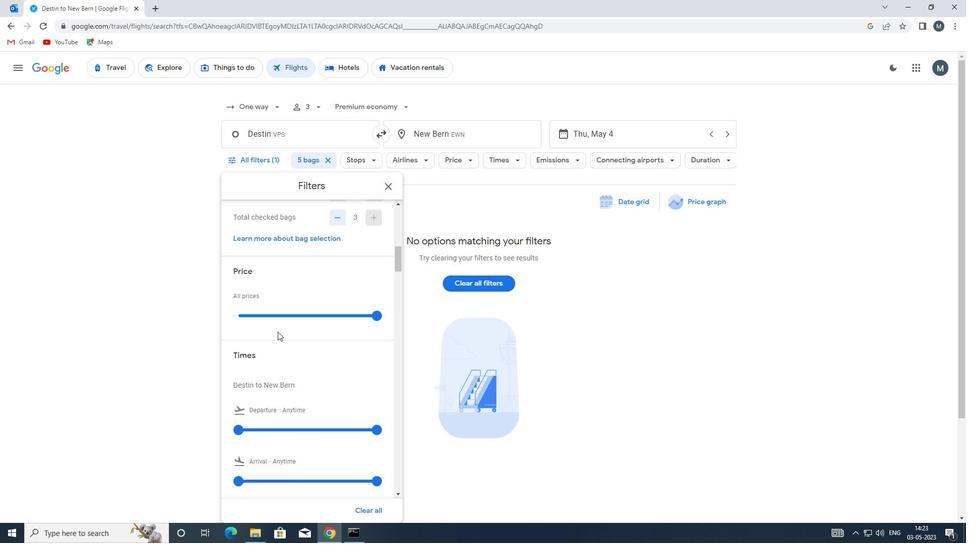 
Action: Mouse pressed left at (266, 306)
Screenshot: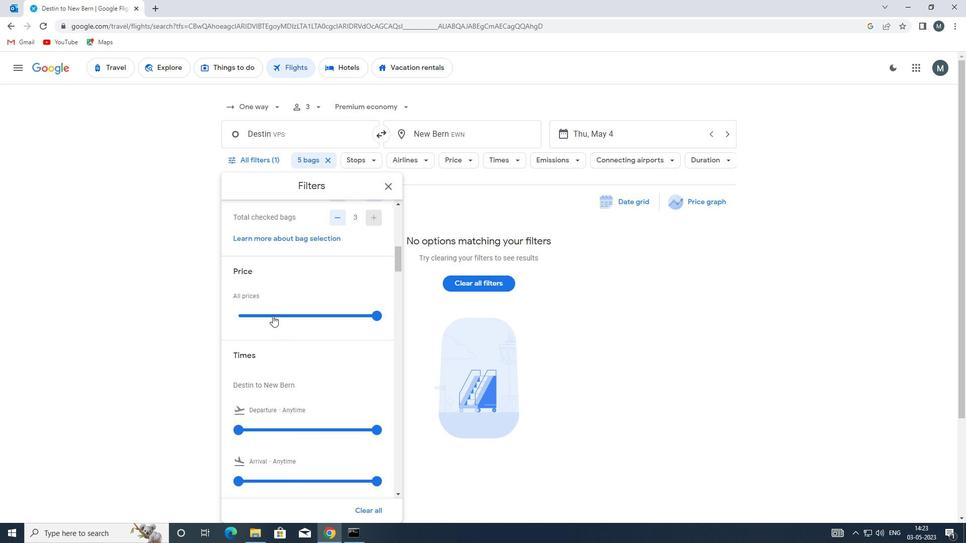 
Action: Mouse moved to (265, 311)
Screenshot: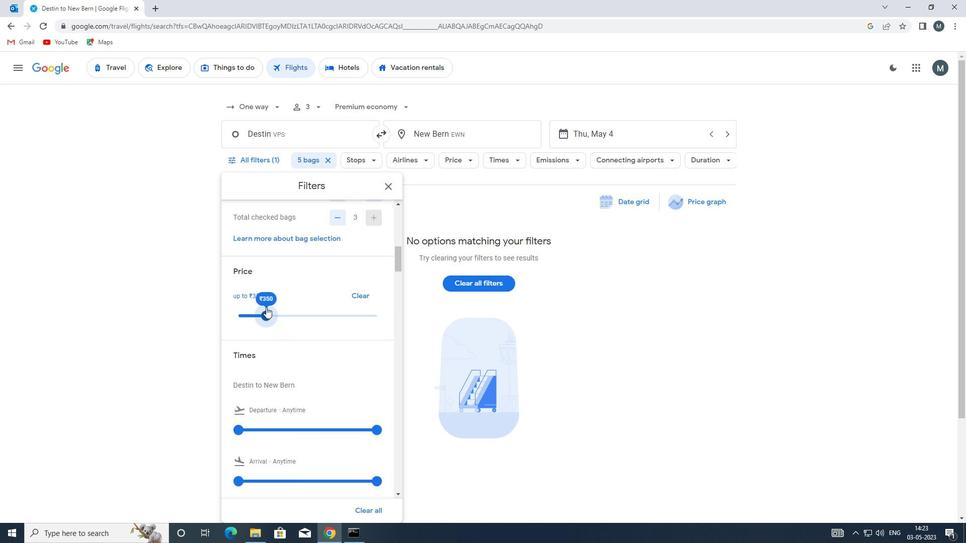 
Action: Mouse pressed left at (265, 311)
Screenshot: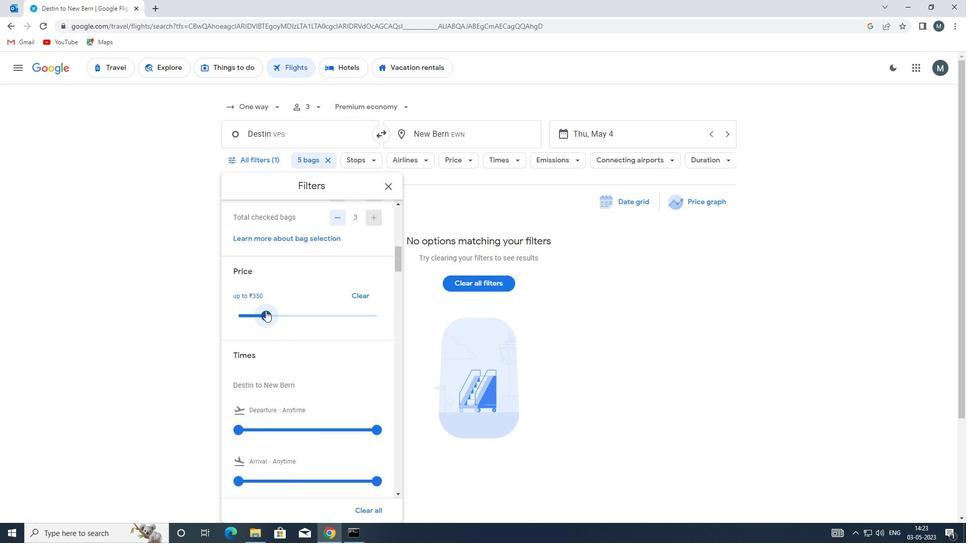 
Action: Mouse moved to (316, 317)
Screenshot: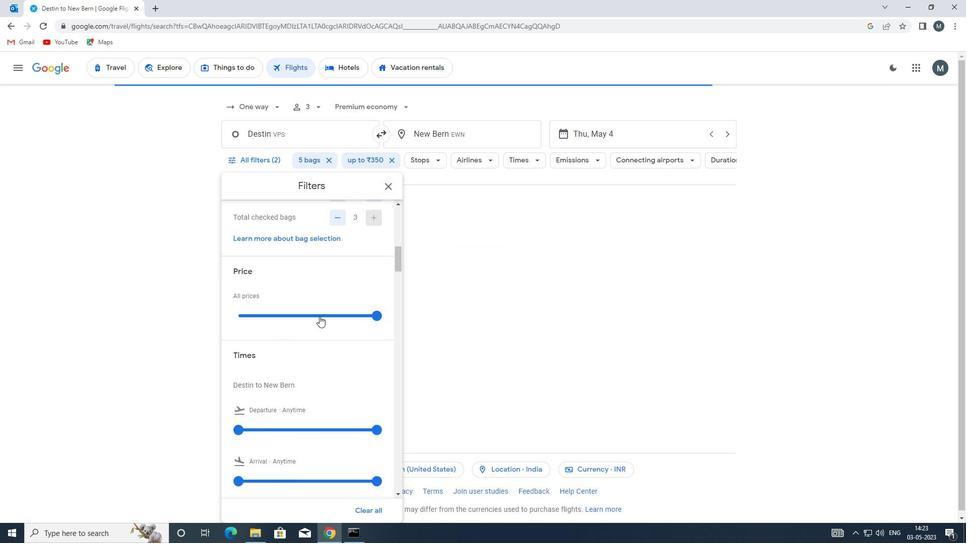 
Action: Mouse scrolled (316, 317) with delta (0, 0)
Screenshot: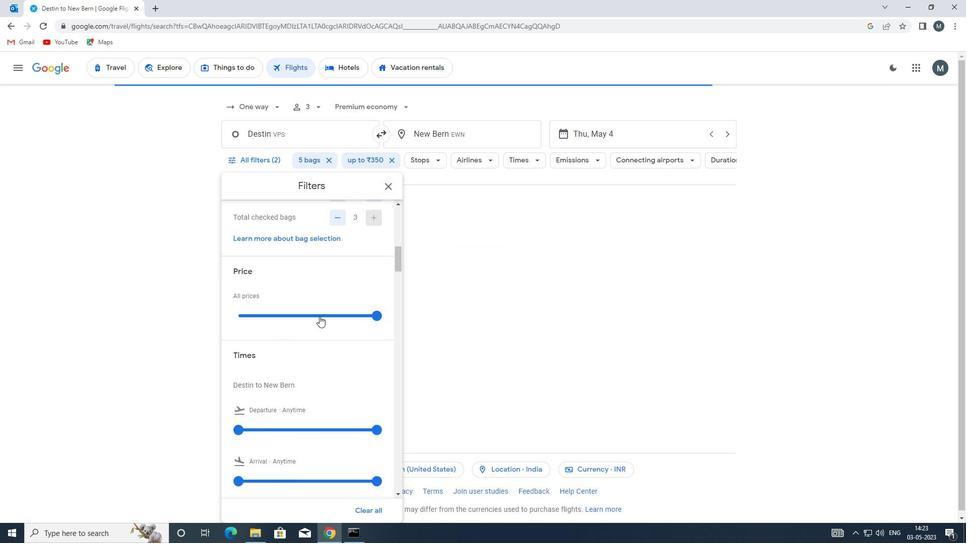 
Action: Mouse moved to (288, 301)
Screenshot: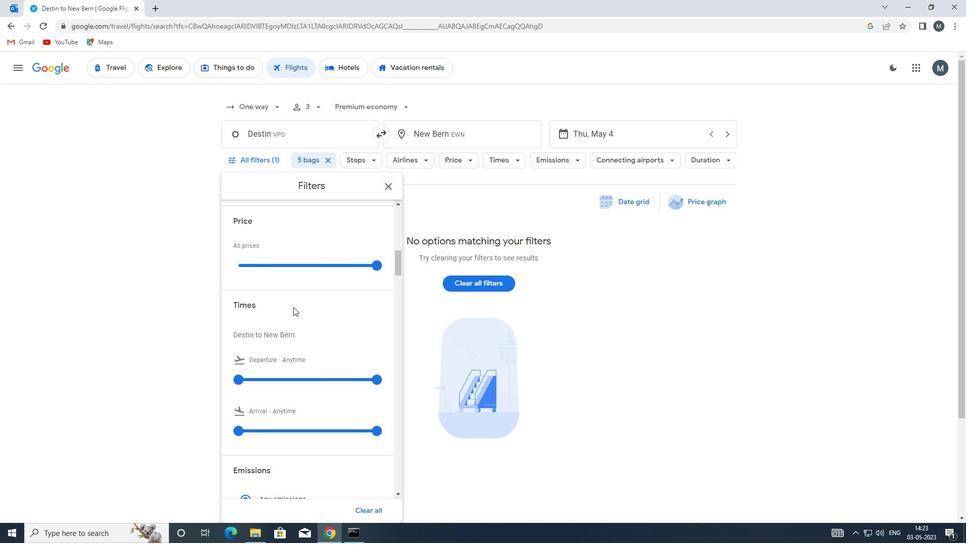 
Action: Mouse scrolled (288, 300) with delta (0, 0)
Screenshot: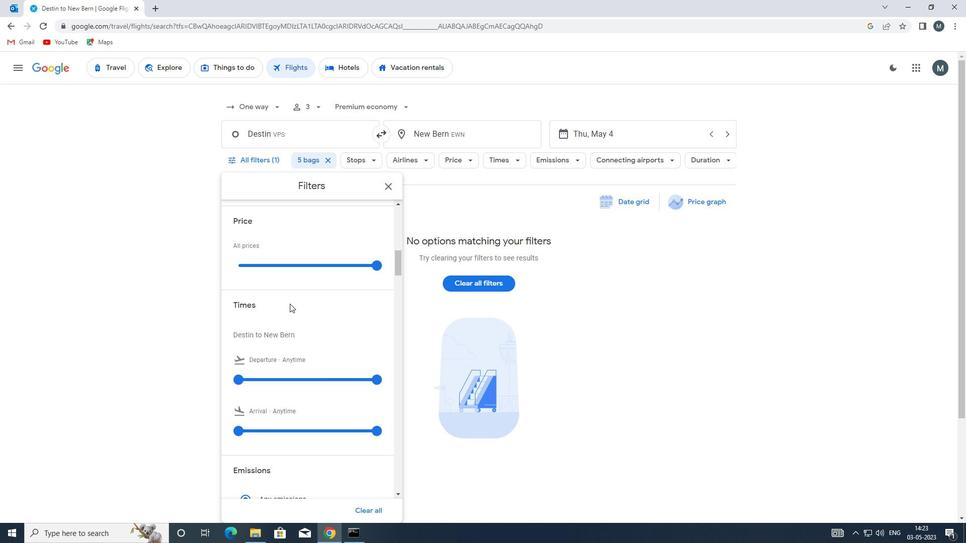 
Action: Mouse moved to (240, 329)
Screenshot: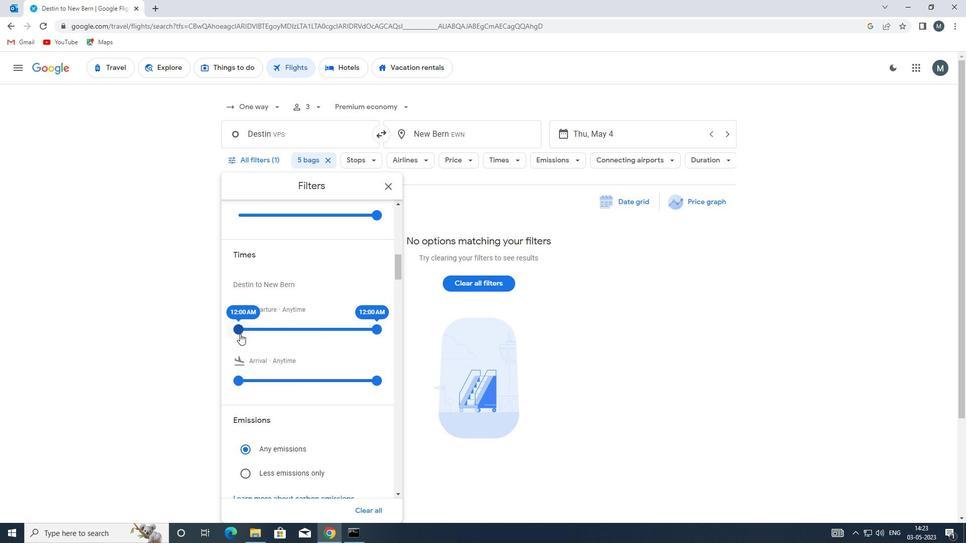 
Action: Mouse pressed left at (240, 329)
Screenshot: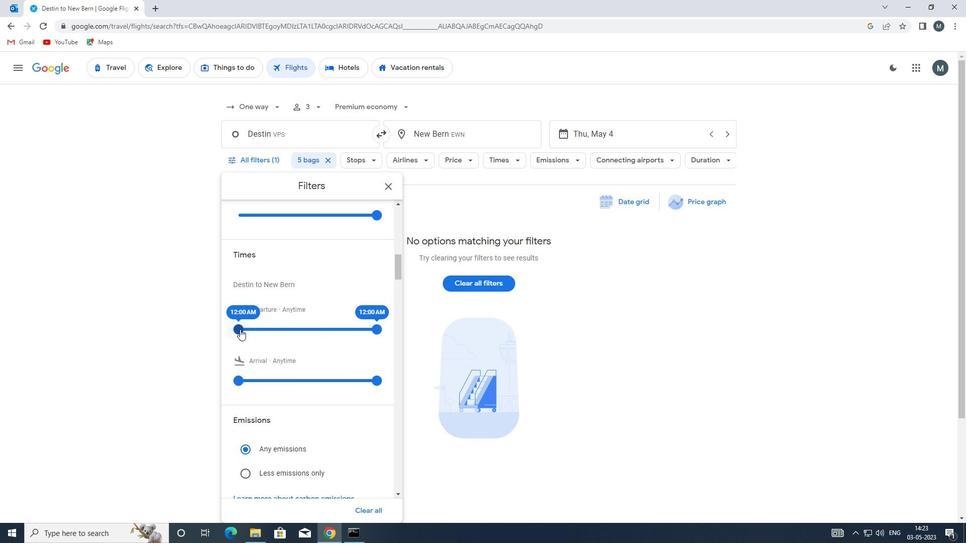 
Action: Mouse moved to (354, 315)
Screenshot: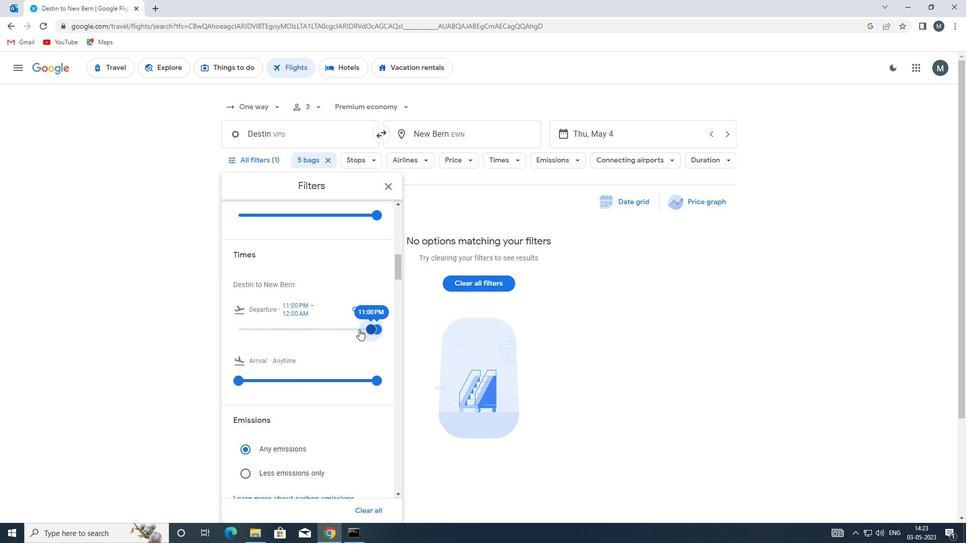 
Action: Mouse scrolled (354, 314) with delta (0, 0)
Screenshot: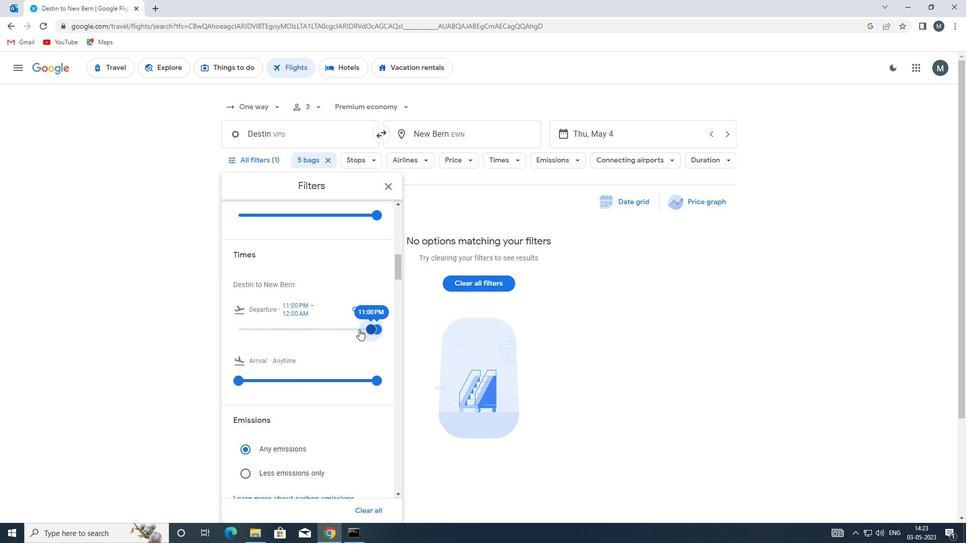 
Action: Mouse moved to (352, 313)
Screenshot: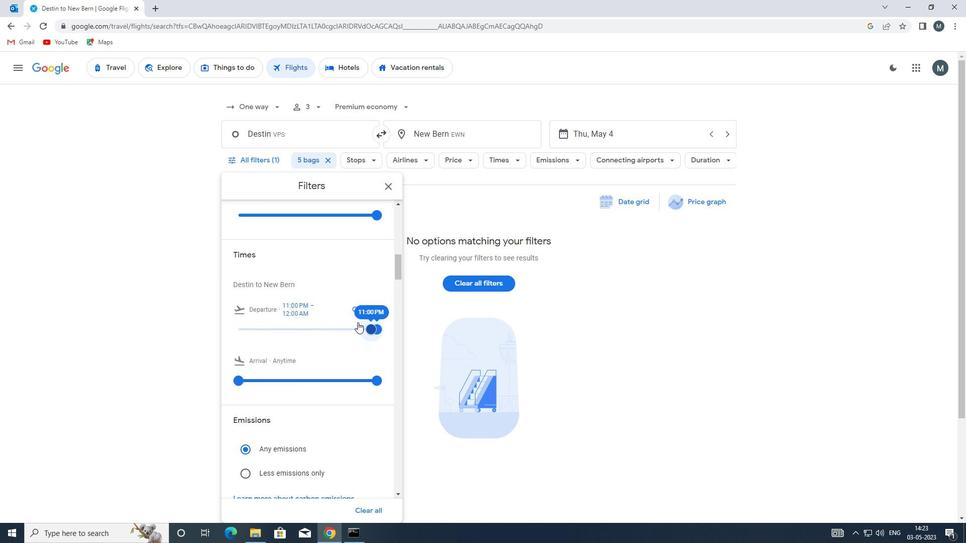 
Action: Mouse scrolled (352, 312) with delta (0, 0)
Screenshot: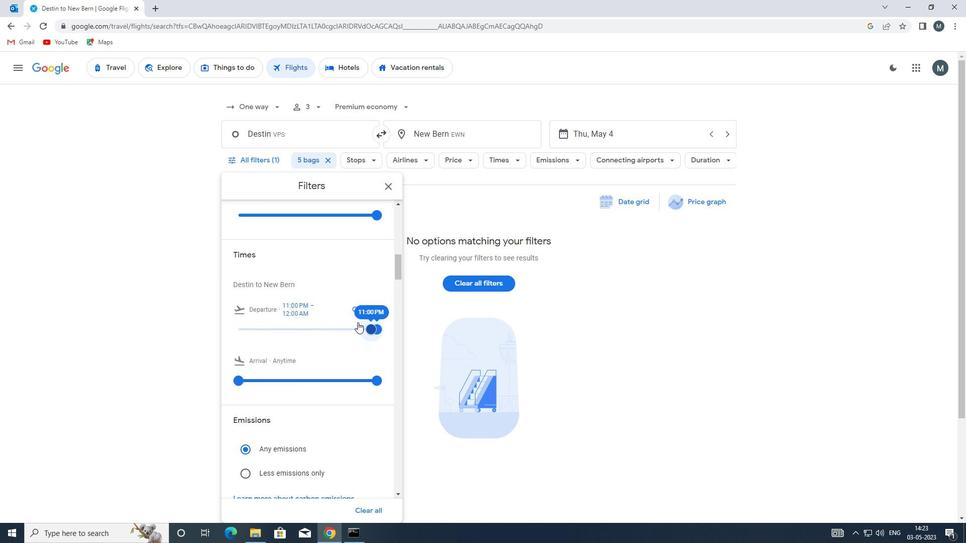 
Action: Mouse moved to (389, 187)
Screenshot: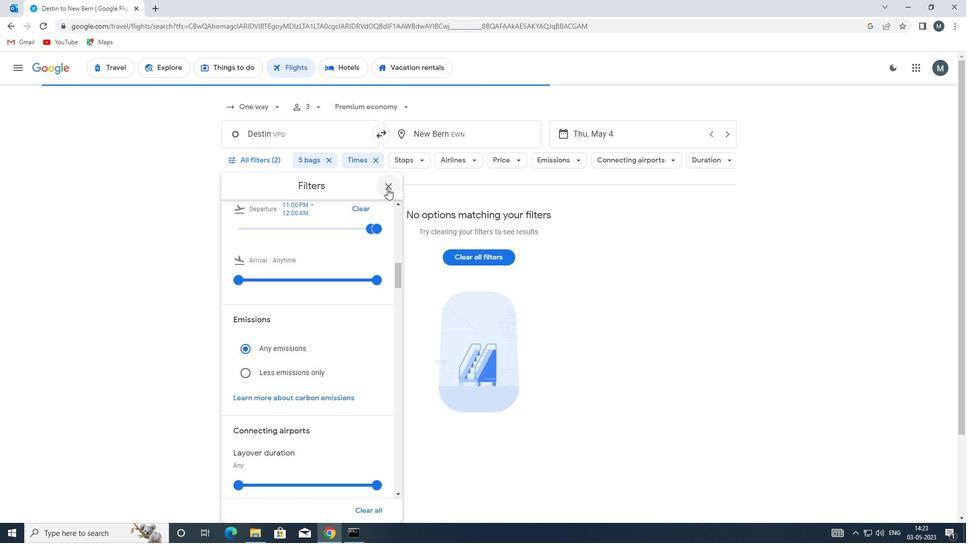 
Action: Mouse pressed left at (389, 187)
Screenshot: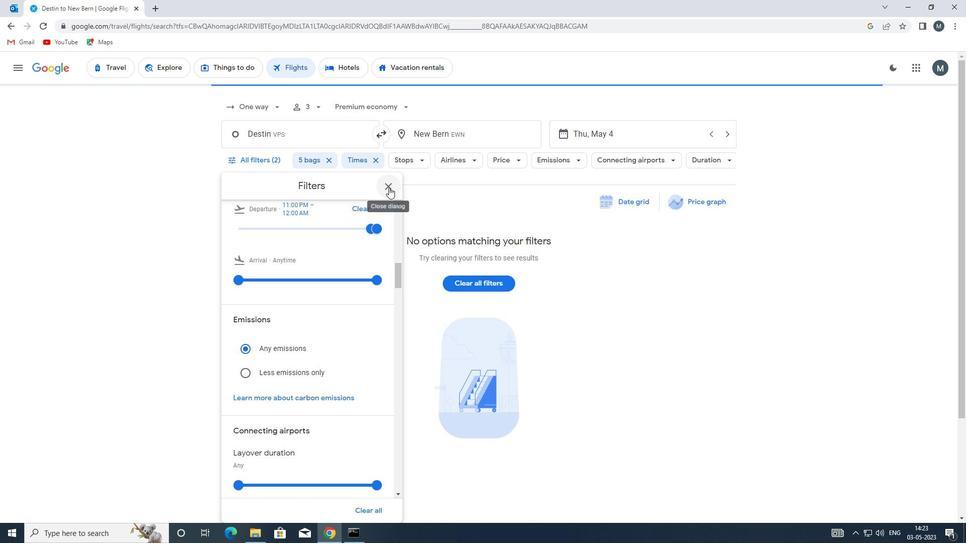 
